 Task: Find connections with filter location Jamālpur with filter topic #coronaviruswith filter profile language Potuguese with filter current company Mad Over Marketing (M.O.M) with filter school Rajalakshmi Institute of Technology with filter industry Sheet Music Publishing with filter service category Wedding Planning with filter keywords title Chemist
Action: Mouse moved to (571, 75)
Screenshot: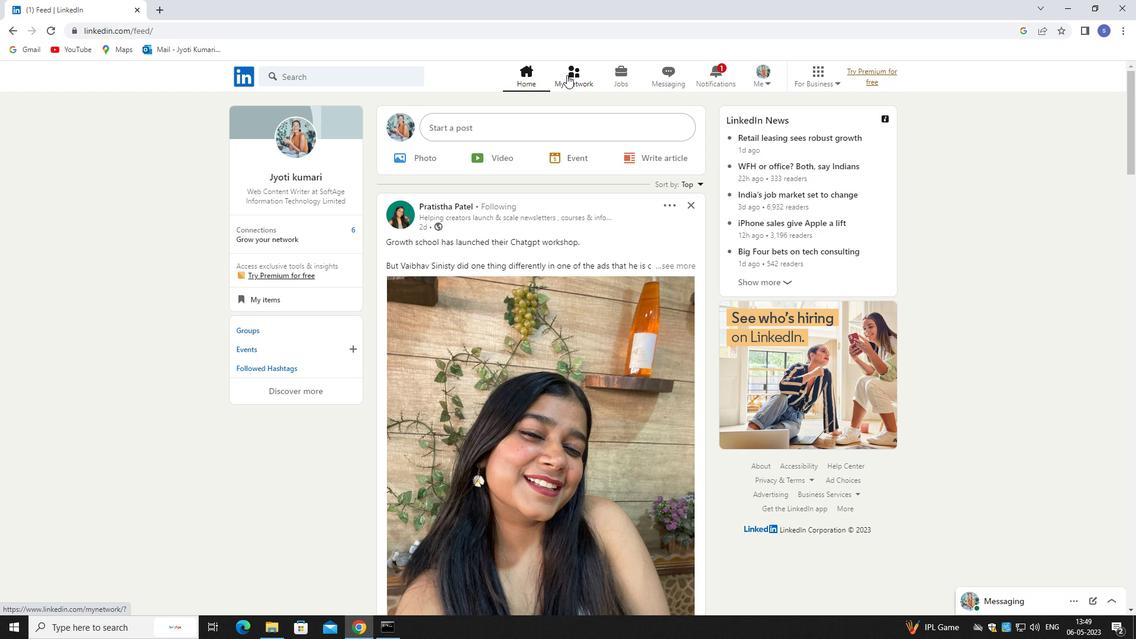 
Action: Mouse pressed left at (571, 75)
Screenshot: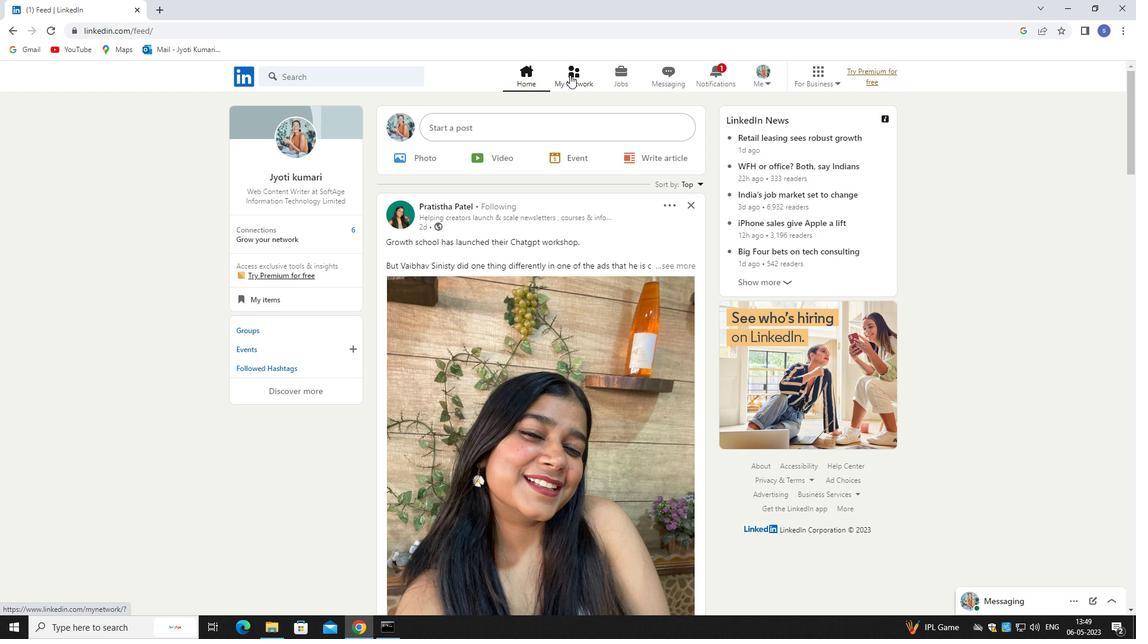 
Action: Mouse pressed left at (571, 75)
Screenshot: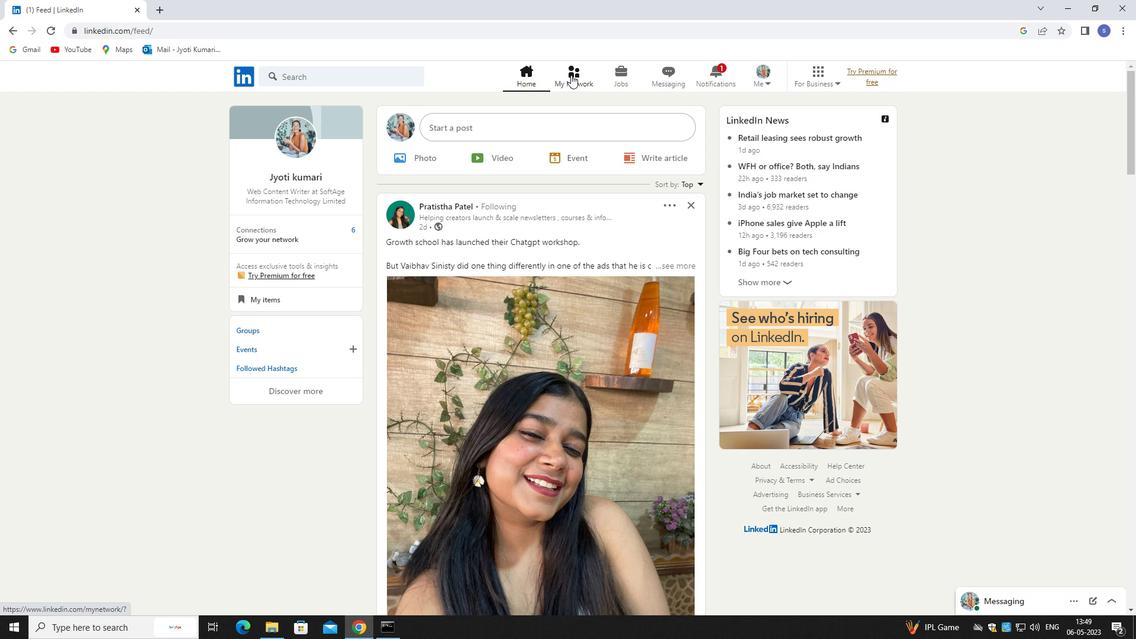 
Action: Mouse moved to (336, 142)
Screenshot: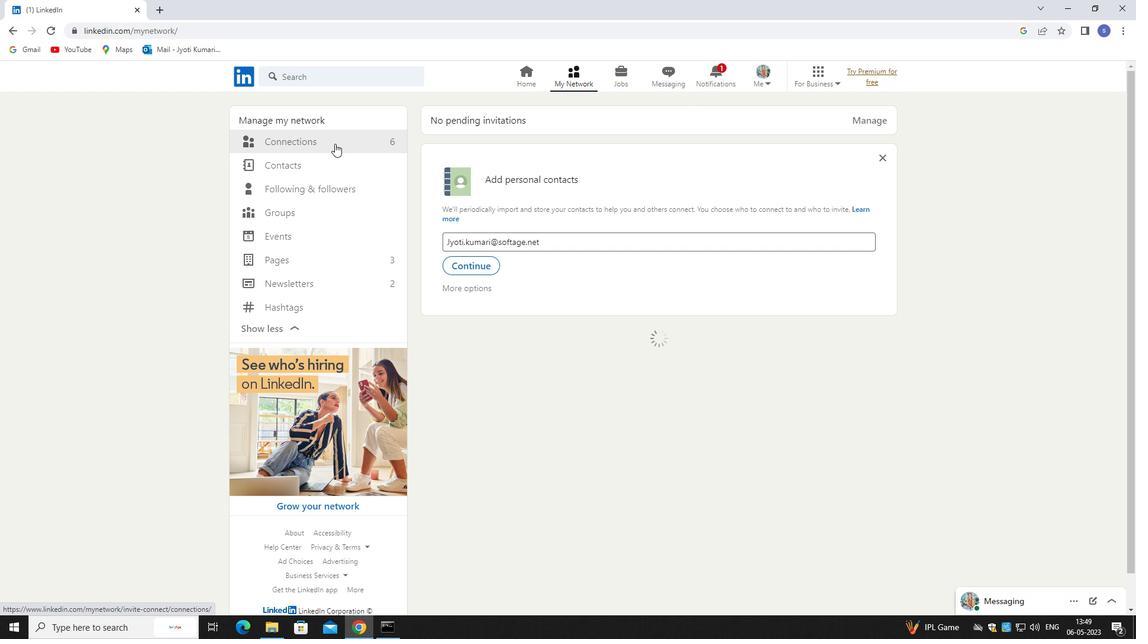 
Action: Mouse pressed left at (336, 142)
Screenshot: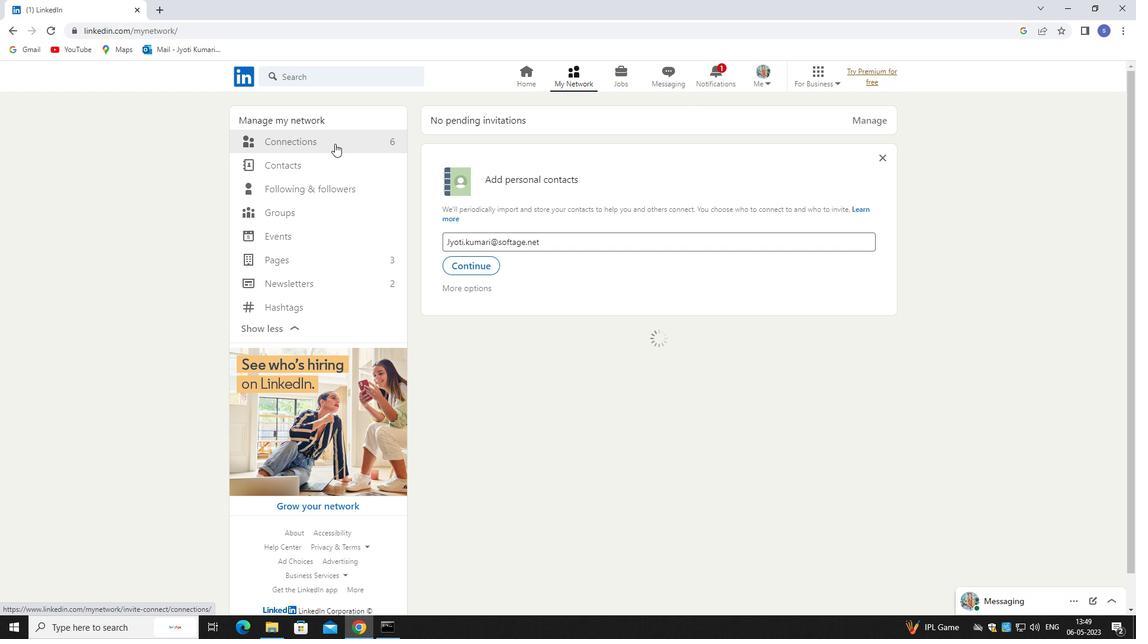 
Action: Mouse moved to (337, 142)
Screenshot: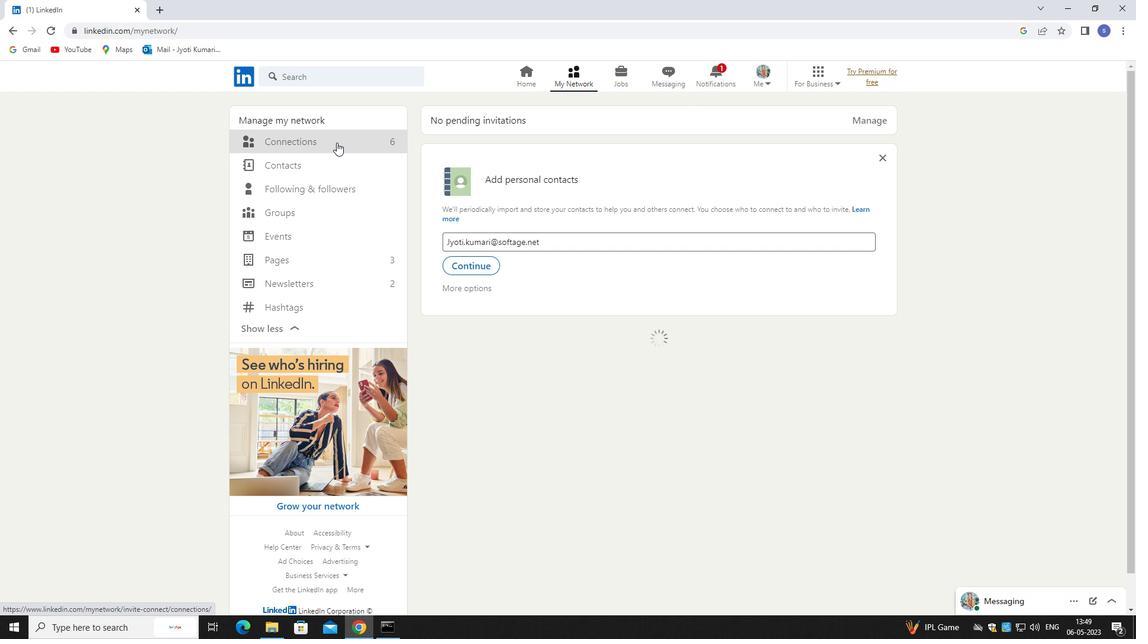 
Action: Mouse pressed left at (337, 142)
Screenshot: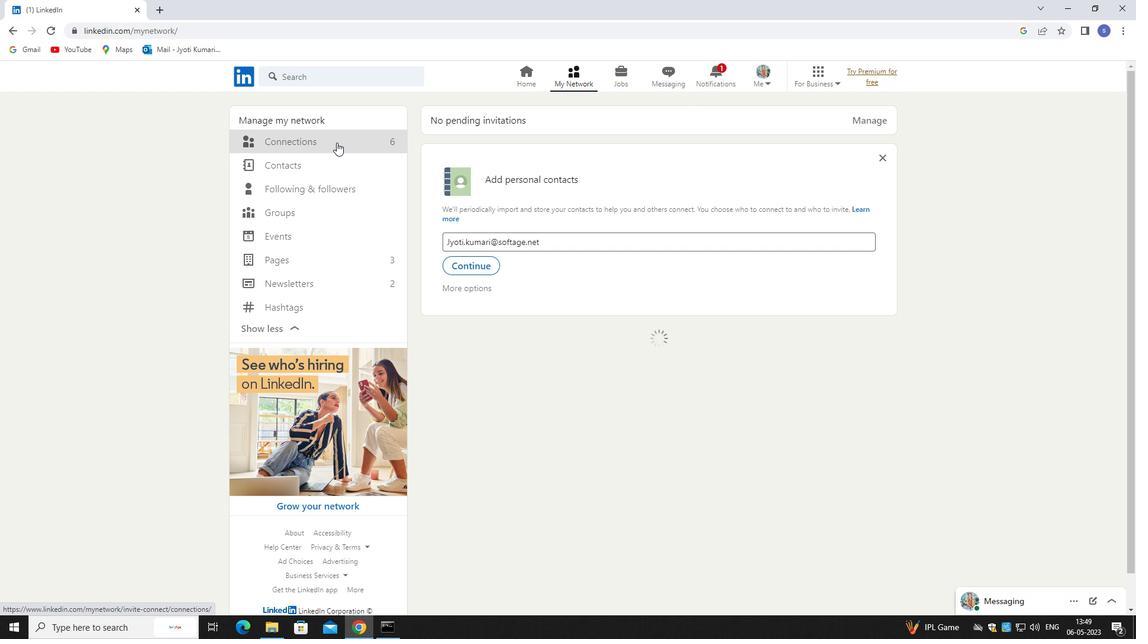 
Action: Mouse moved to (635, 143)
Screenshot: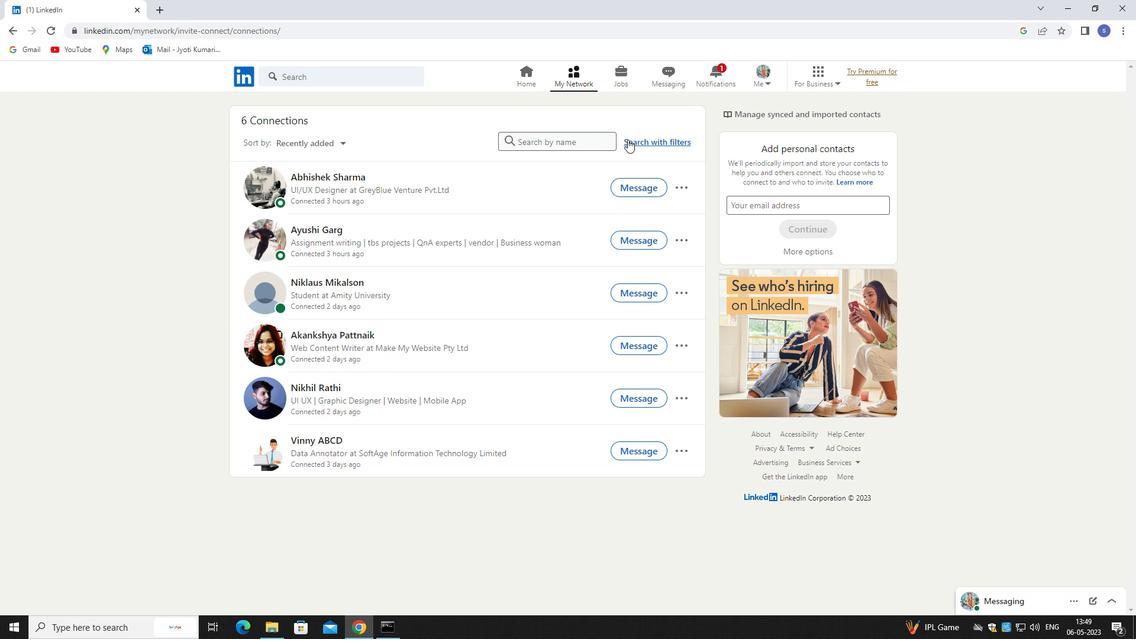 
Action: Mouse pressed left at (635, 143)
Screenshot: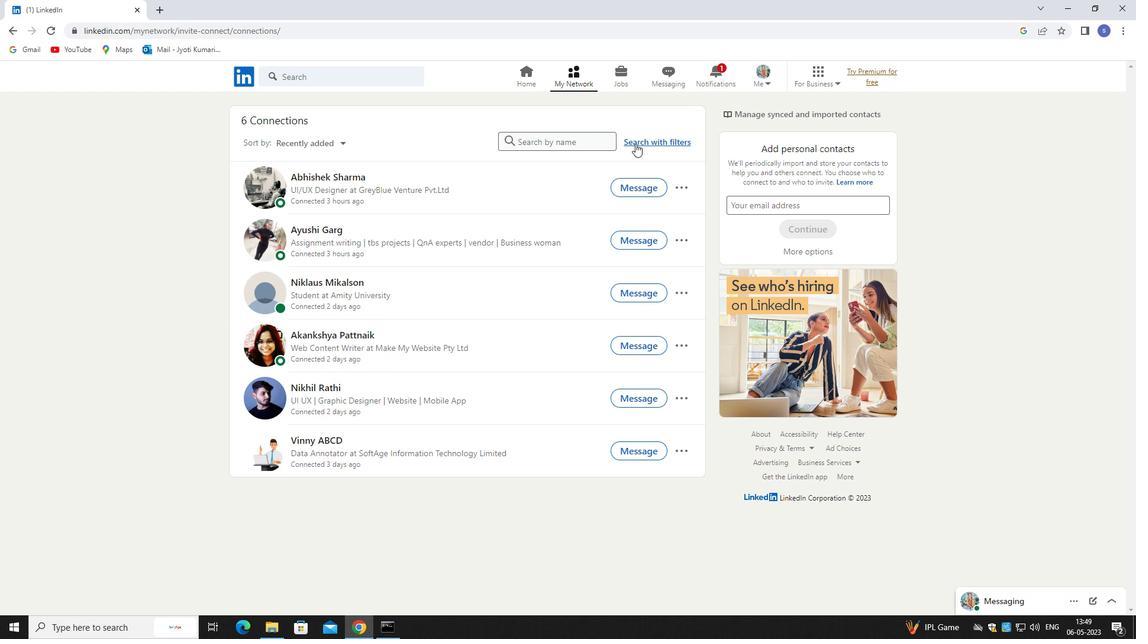 
Action: Mouse moved to (609, 111)
Screenshot: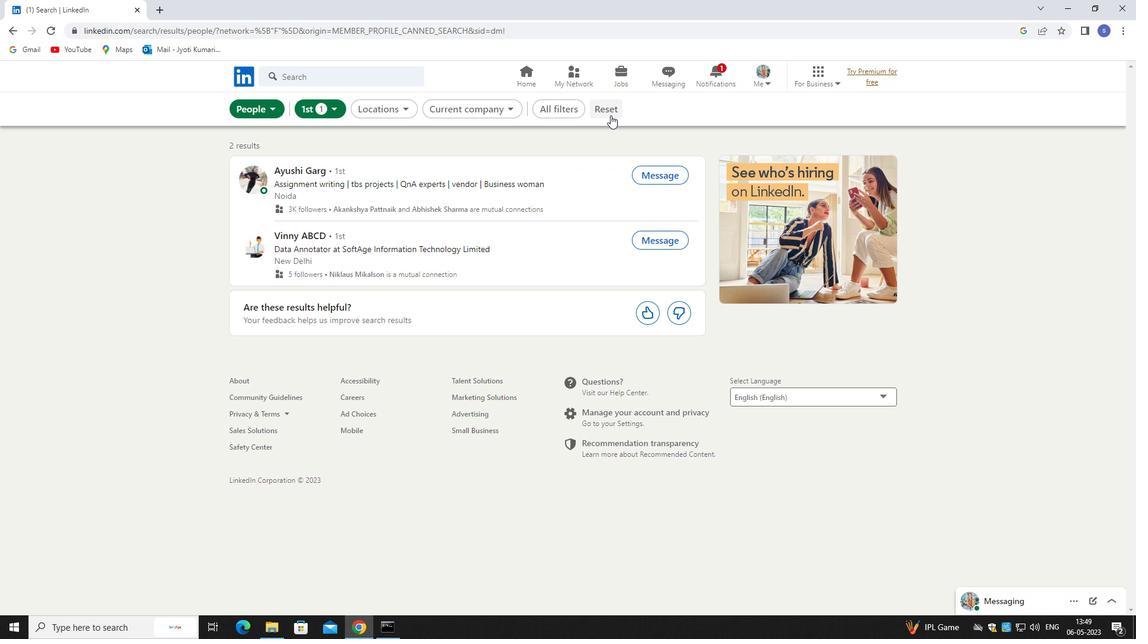 
Action: Mouse pressed left at (609, 111)
Screenshot: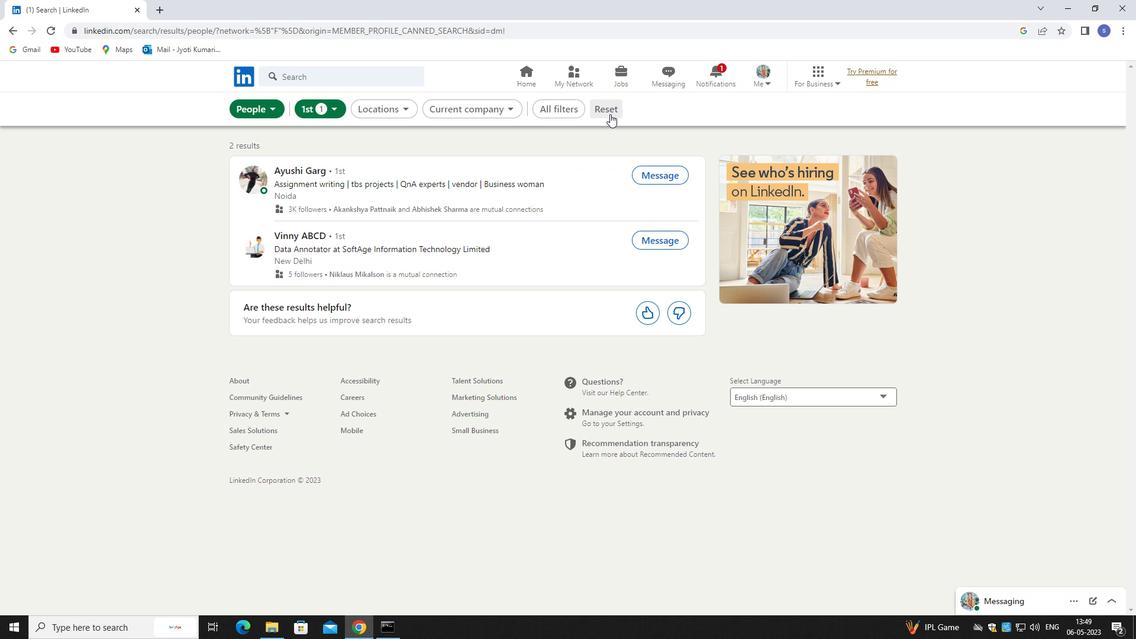 
Action: Mouse moved to (606, 111)
Screenshot: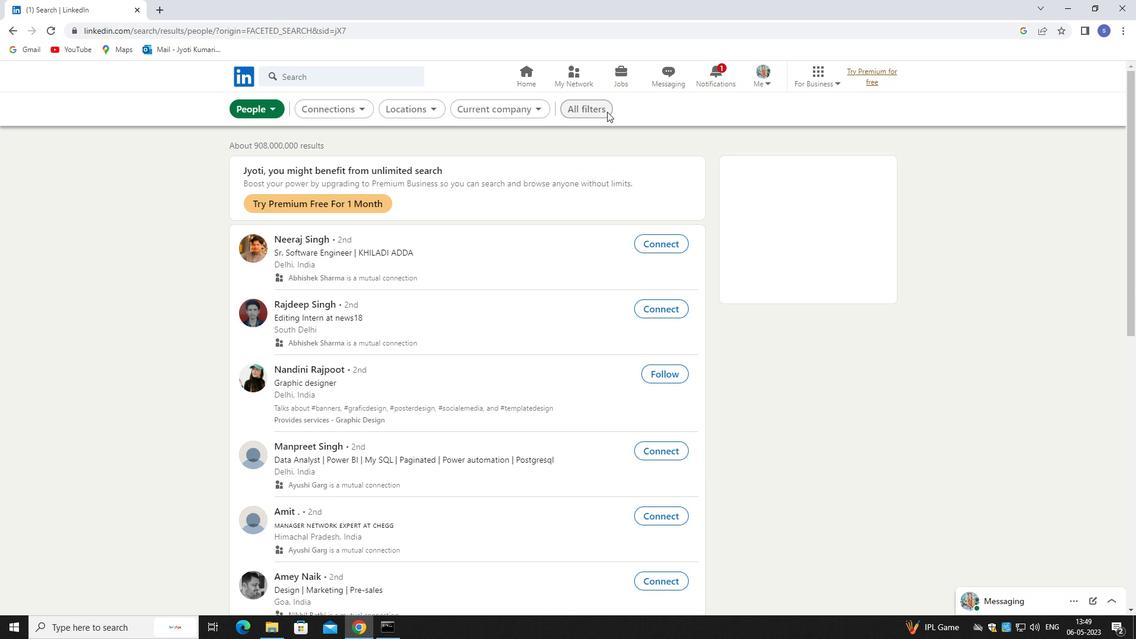 
Action: Mouse pressed left at (606, 111)
Screenshot: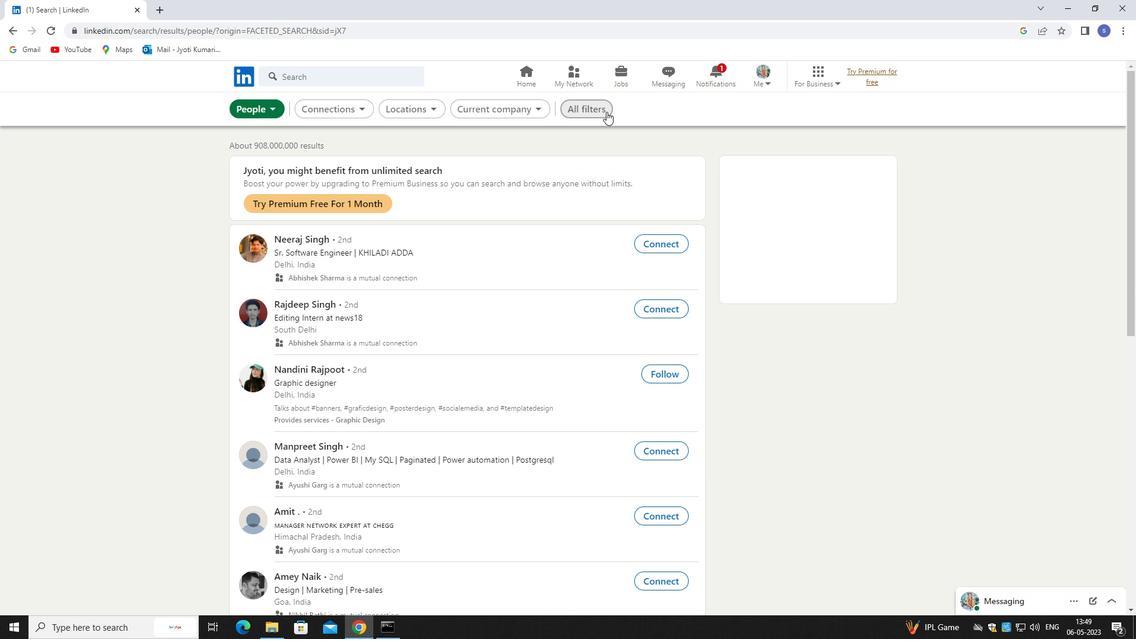 
Action: Mouse moved to (1006, 471)
Screenshot: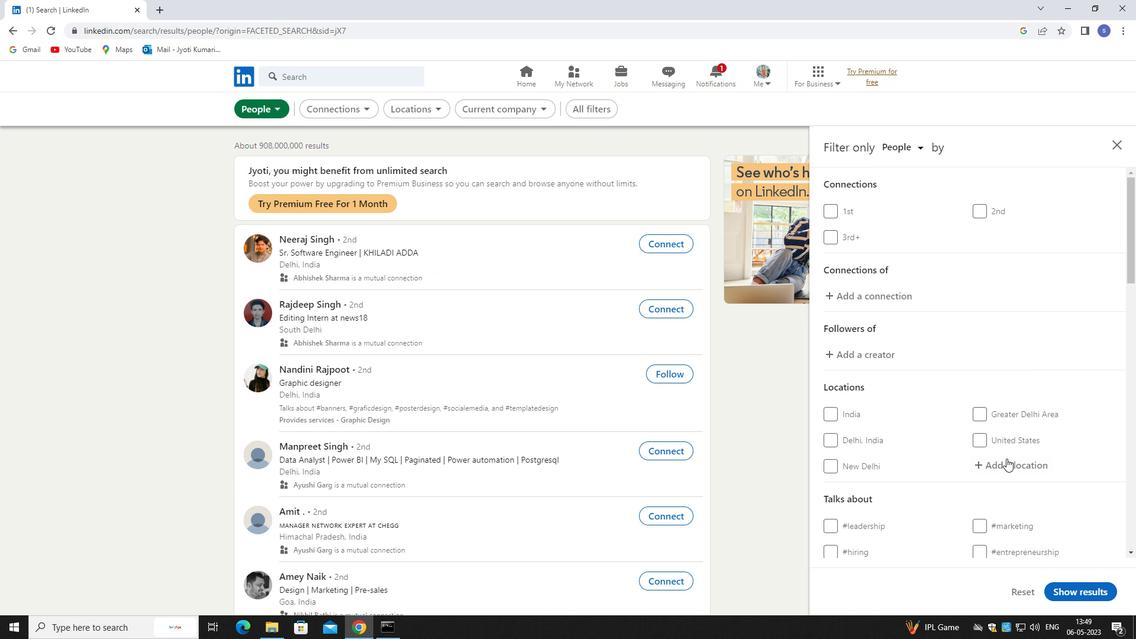 
Action: Mouse pressed left at (1006, 471)
Screenshot: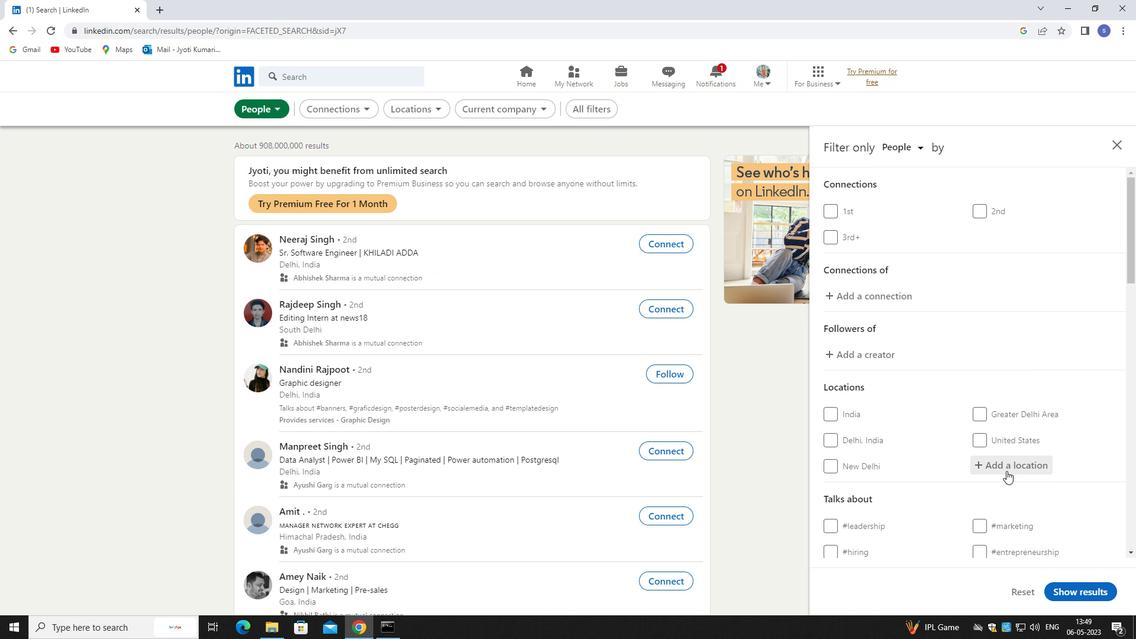 
Action: Mouse moved to (973, 459)
Screenshot: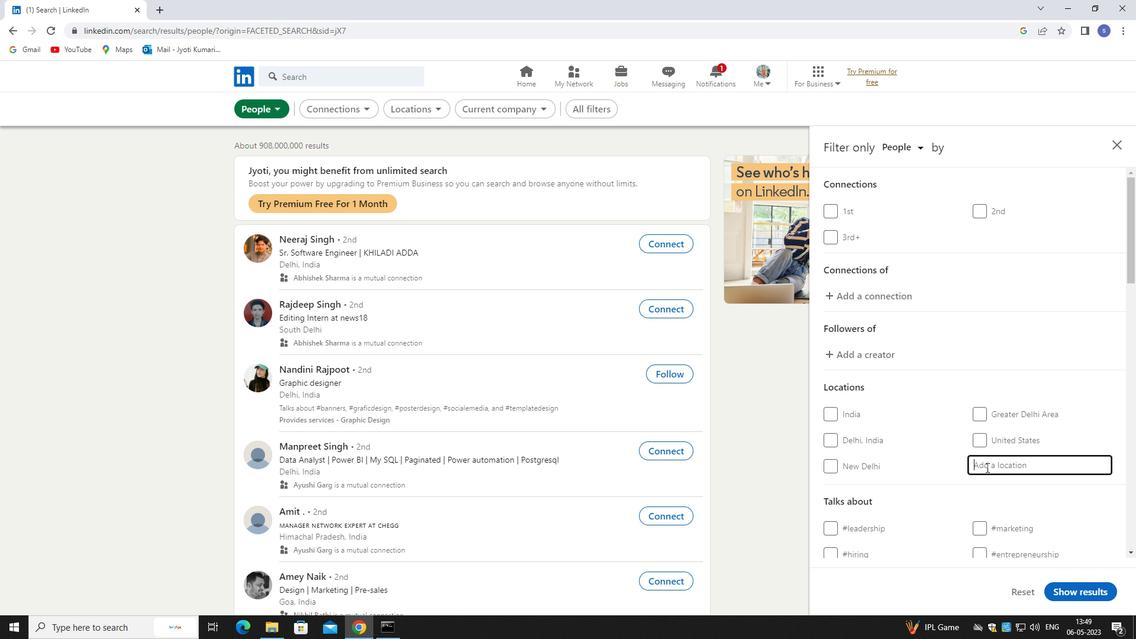 
Action: Key pressed jamalpur
Screenshot: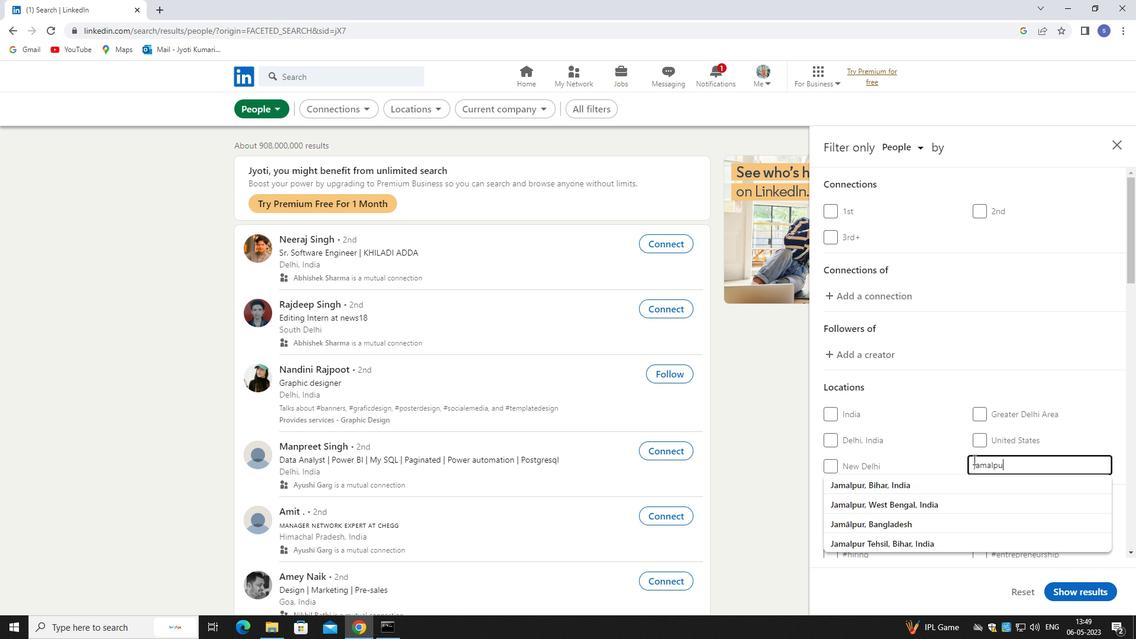 
Action: Mouse moved to (989, 487)
Screenshot: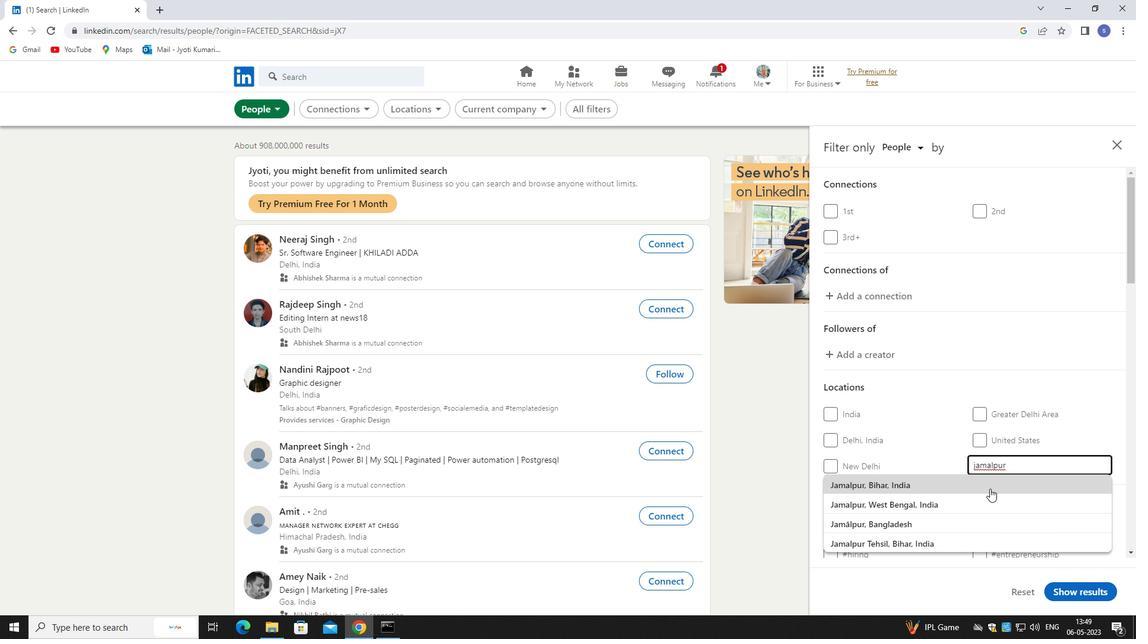 
Action: Mouse pressed left at (989, 487)
Screenshot: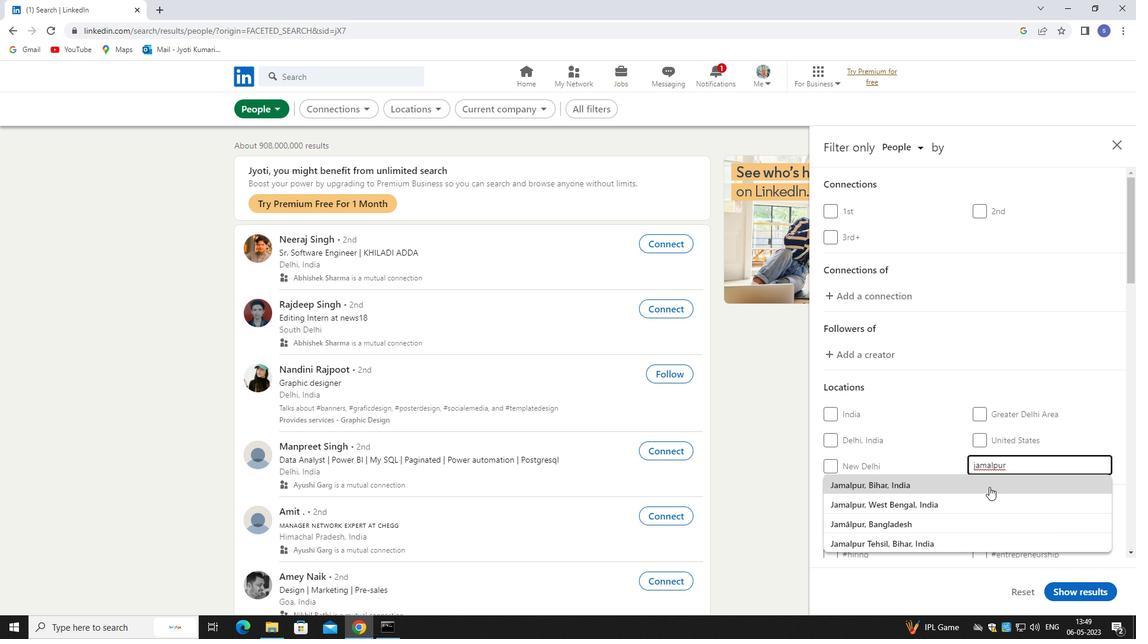 
Action: Mouse moved to (988, 486)
Screenshot: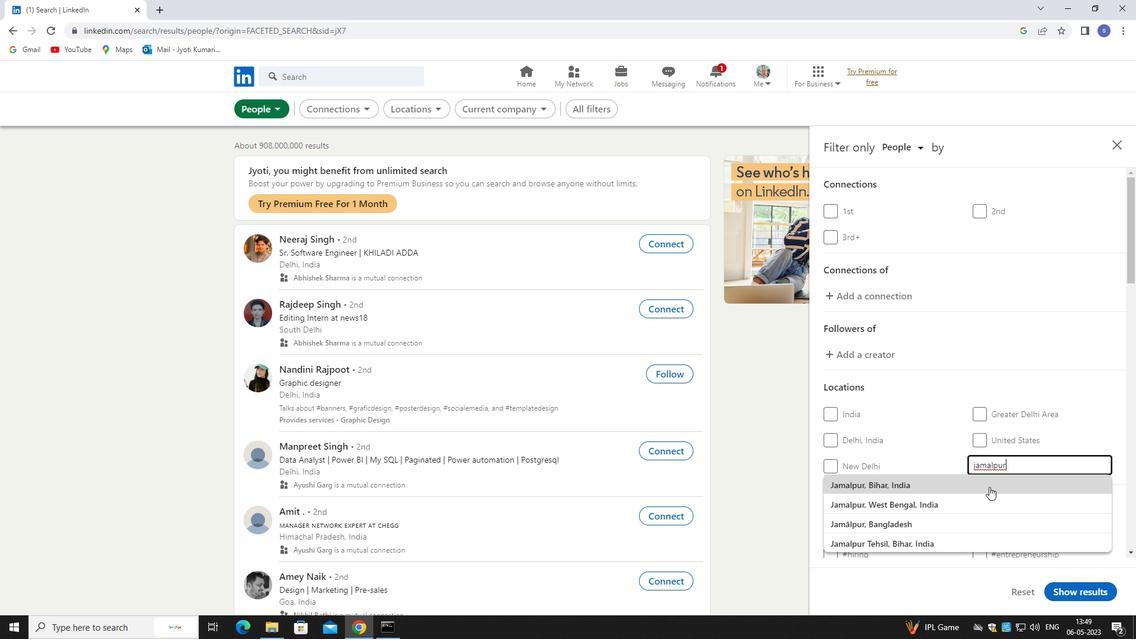 
Action: Mouse scrolled (988, 485) with delta (0, 0)
Screenshot: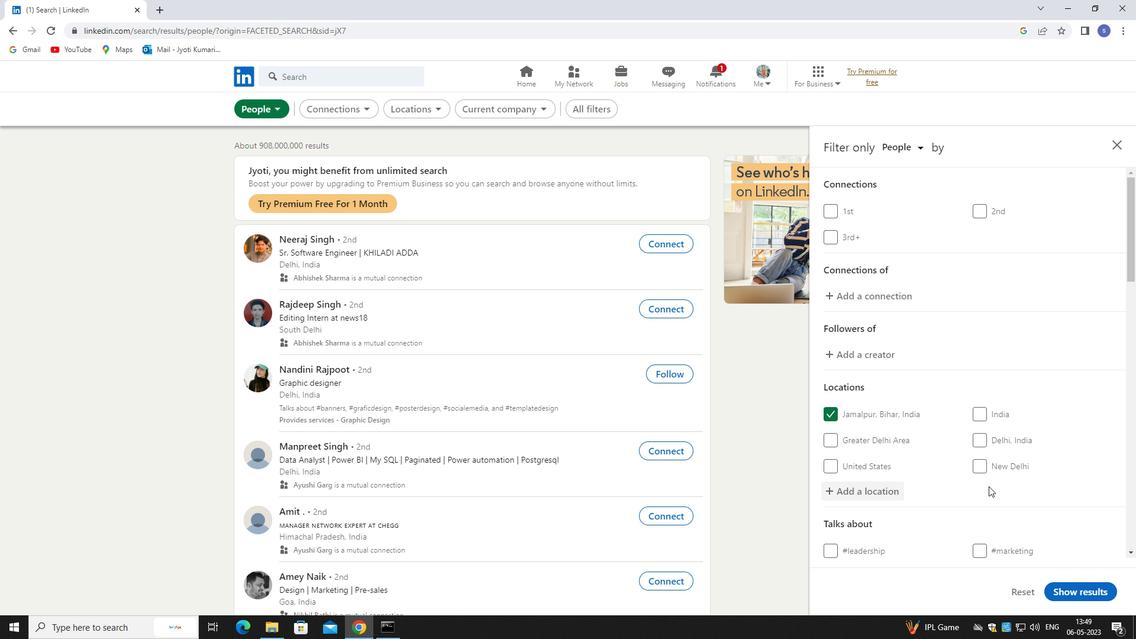 
Action: Mouse scrolled (988, 485) with delta (0, 0)
Screenshot: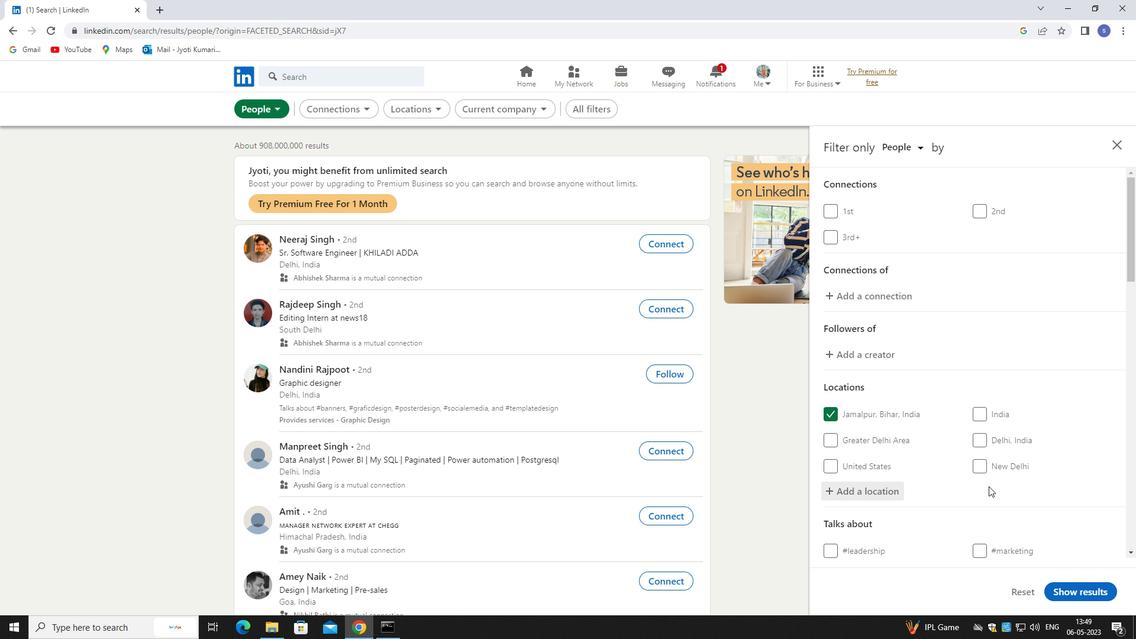 
Action: Mouse scrolled (988, 485) with delta (0, 0)
Screenshot: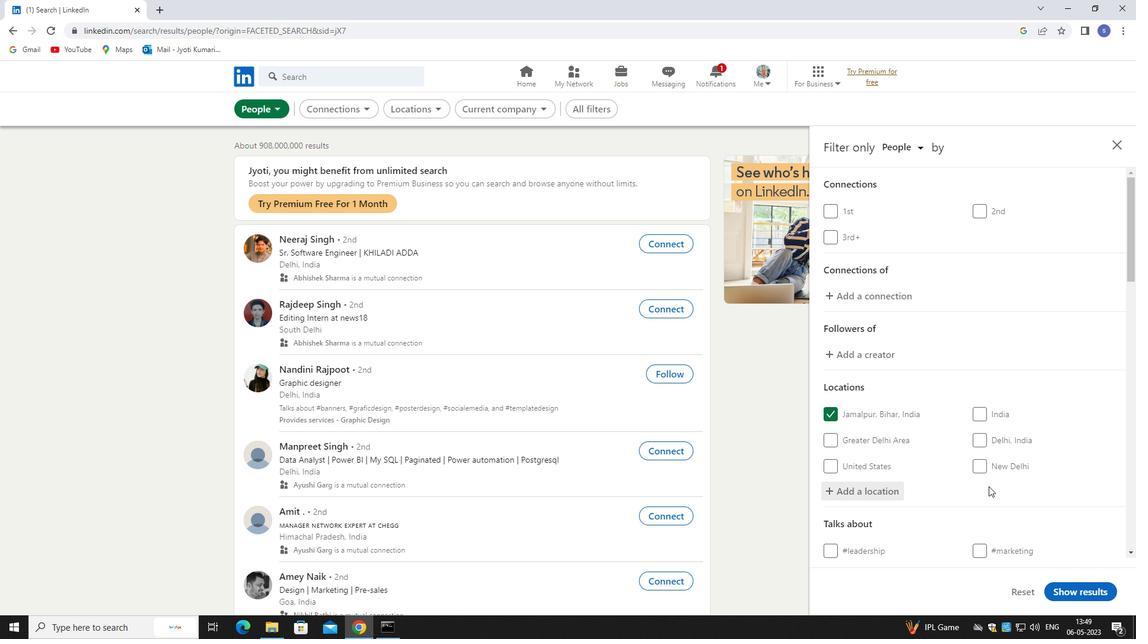 
Action: Mouse moved to (1001, 427)
Screenshot: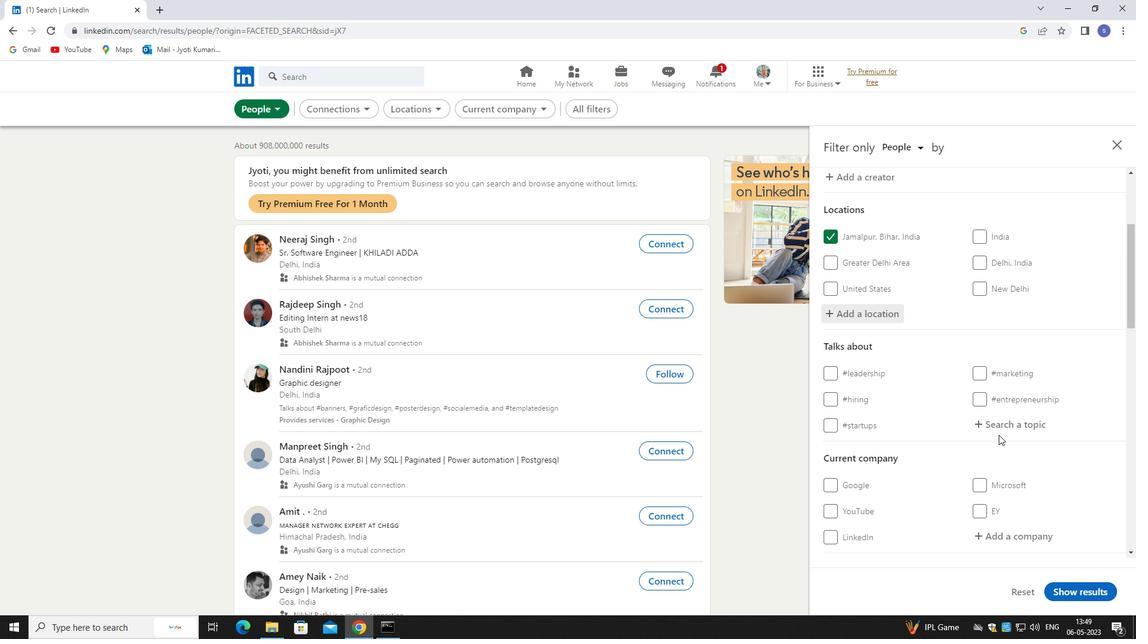 
Action: Mouse pressed left at (1001, 427)
Screenshot: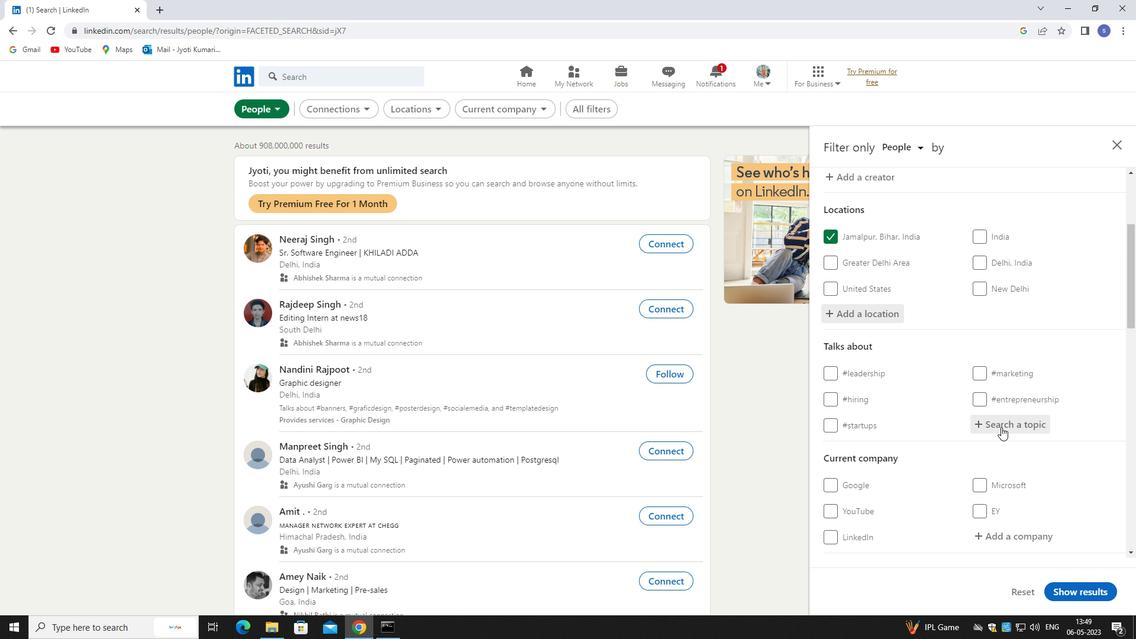 
Action: Key pressed coronavir
Screenshot: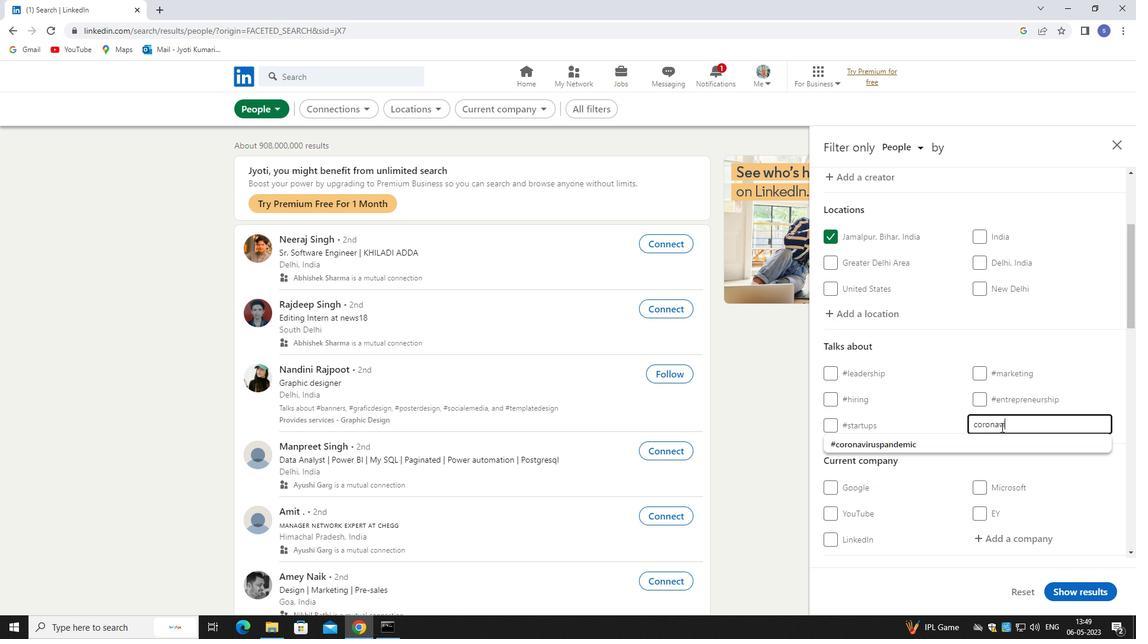 
Action: Mouse moved to (1000, 435)
Screenshot: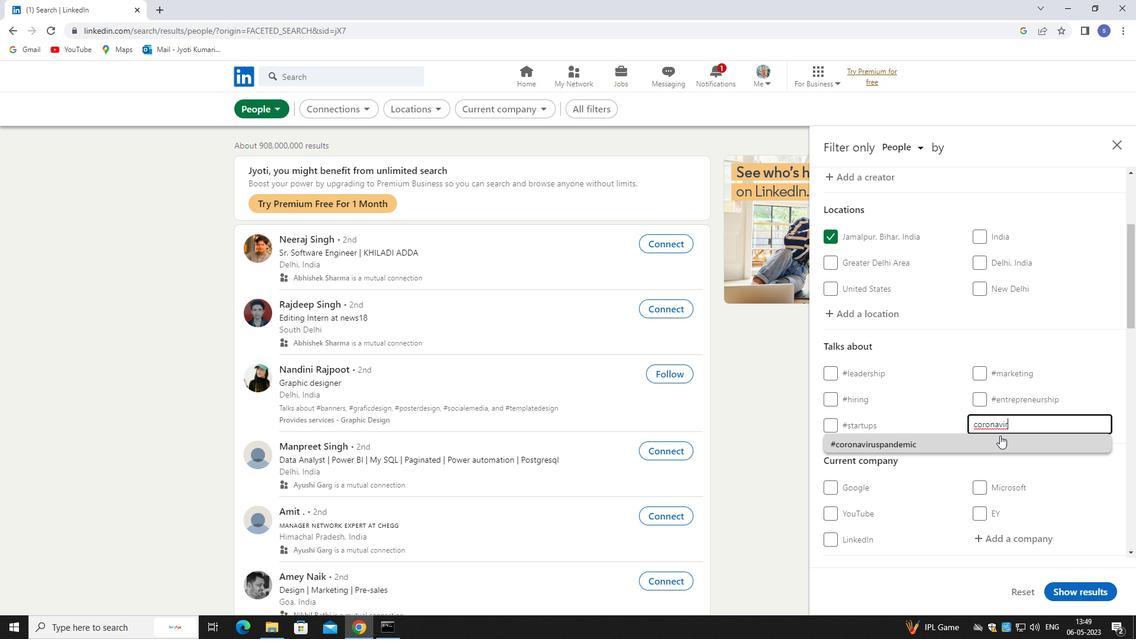 
Action: Key pressed u
Screenshot: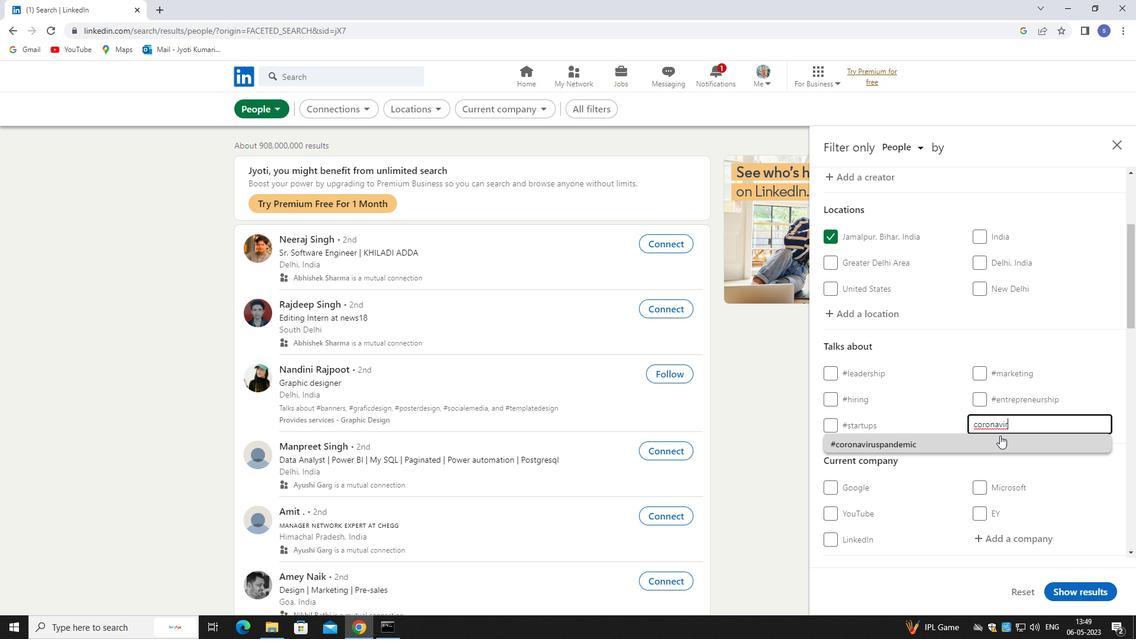 
Action: Mouse moved to (1000, 431)
Screenshot: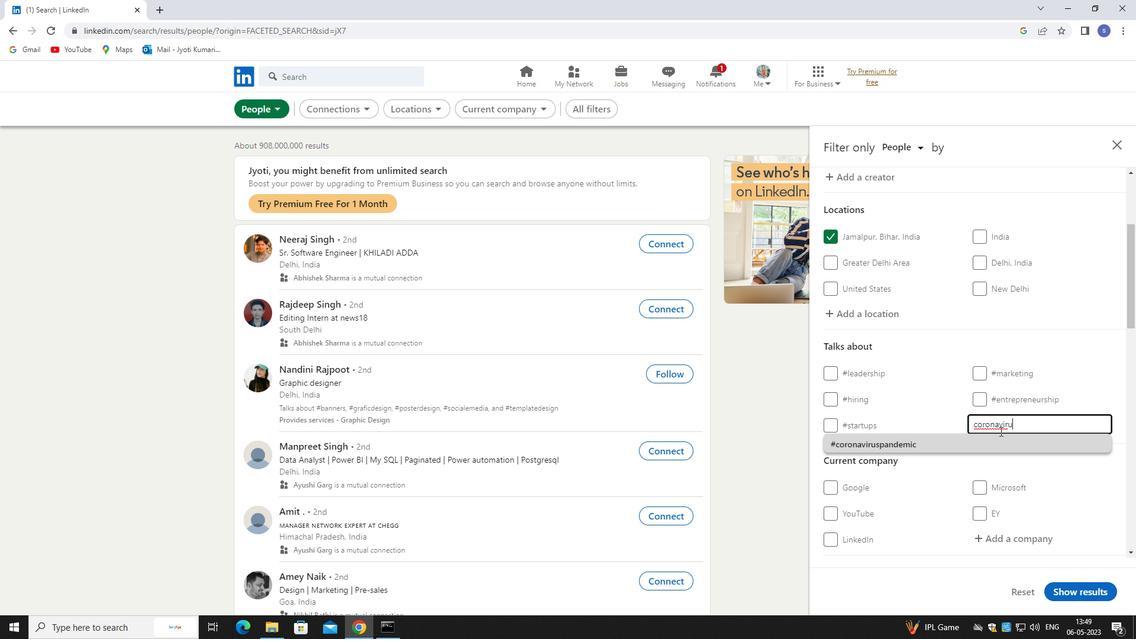 
Action: Key pressed s
Screenshot: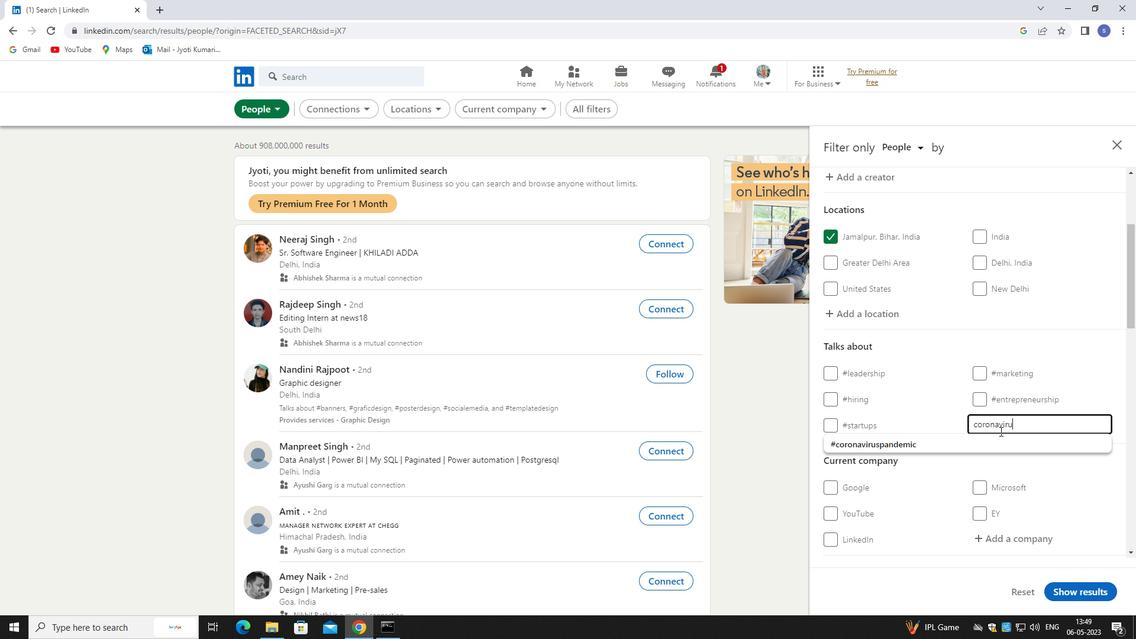 
Action: Mouse moved to (980, 432)
Screenshot: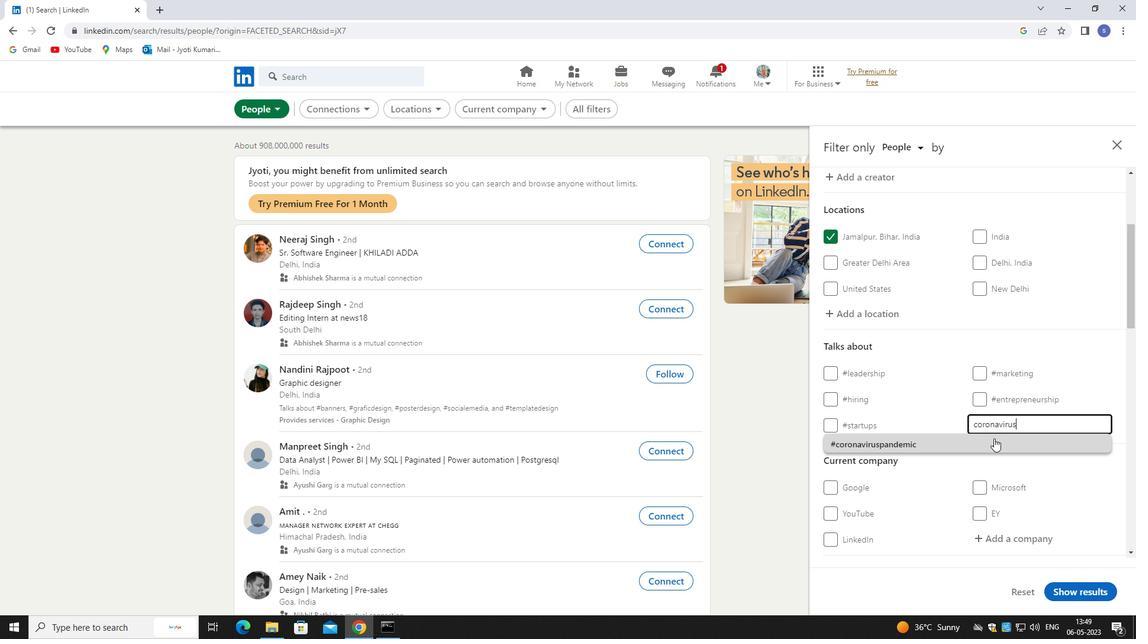 
Action: Key pressed <Key.enter>
Screenshot: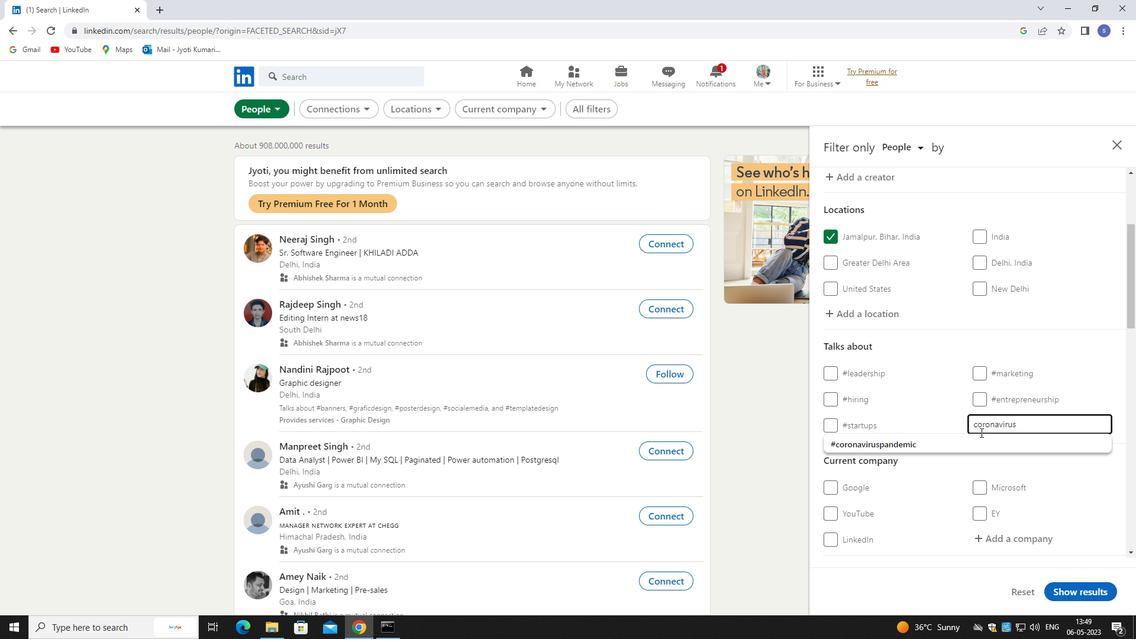 
Action: Mouse moved to (980, 435)
Screenshot: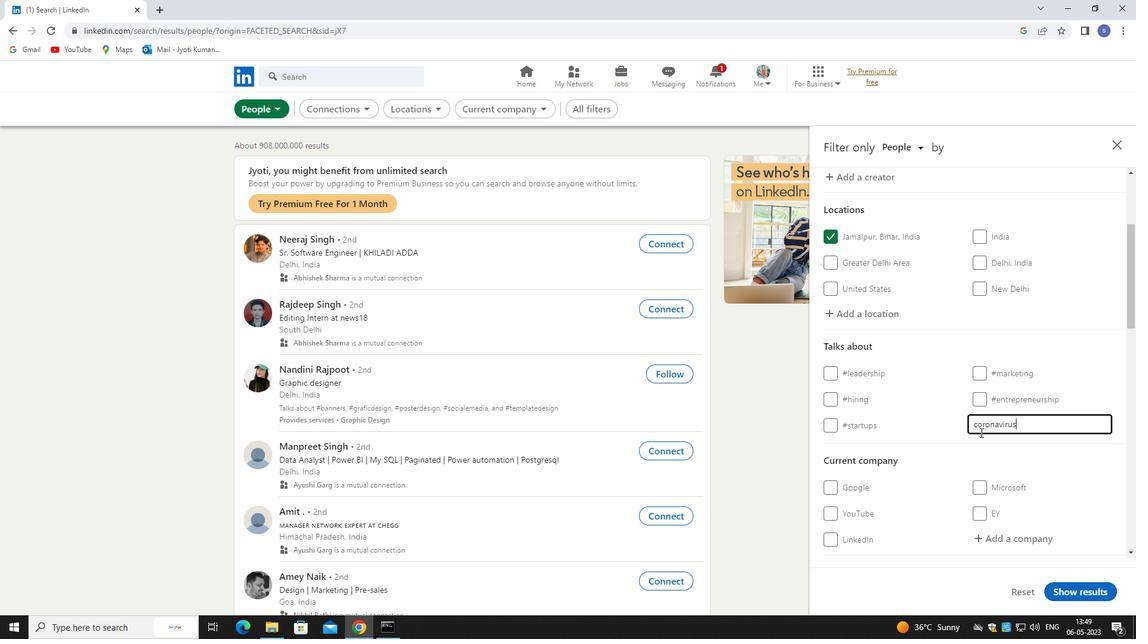 
Action: Mouse scrolled (980, 434) with delta (0, 0)
Screenshot: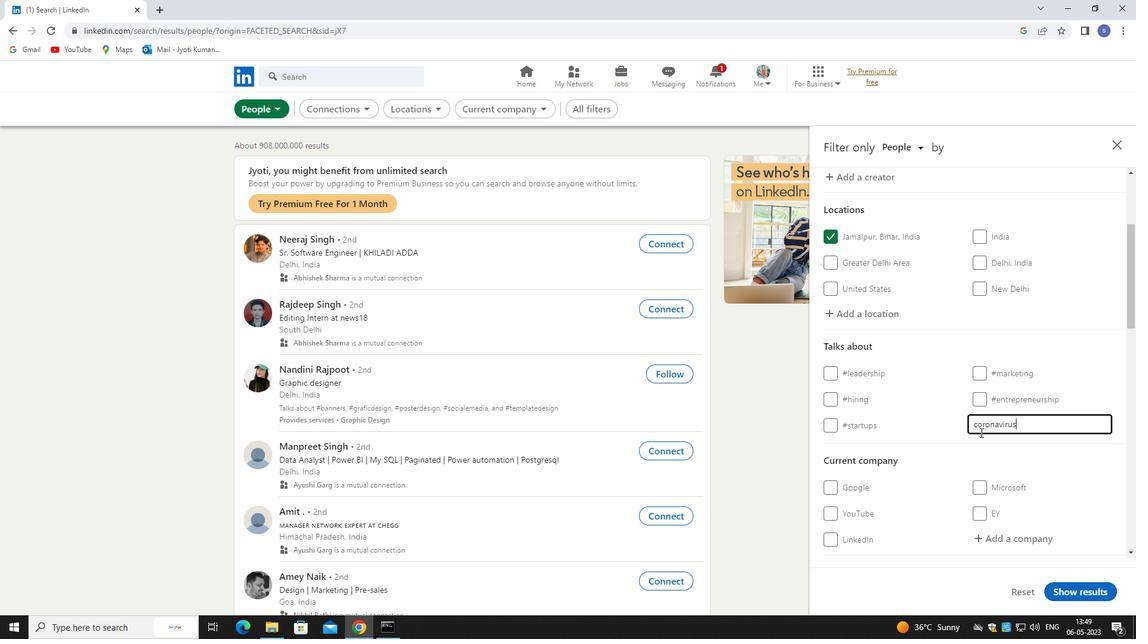 
Action: Mouse moved to (980, 441)
Screenshot: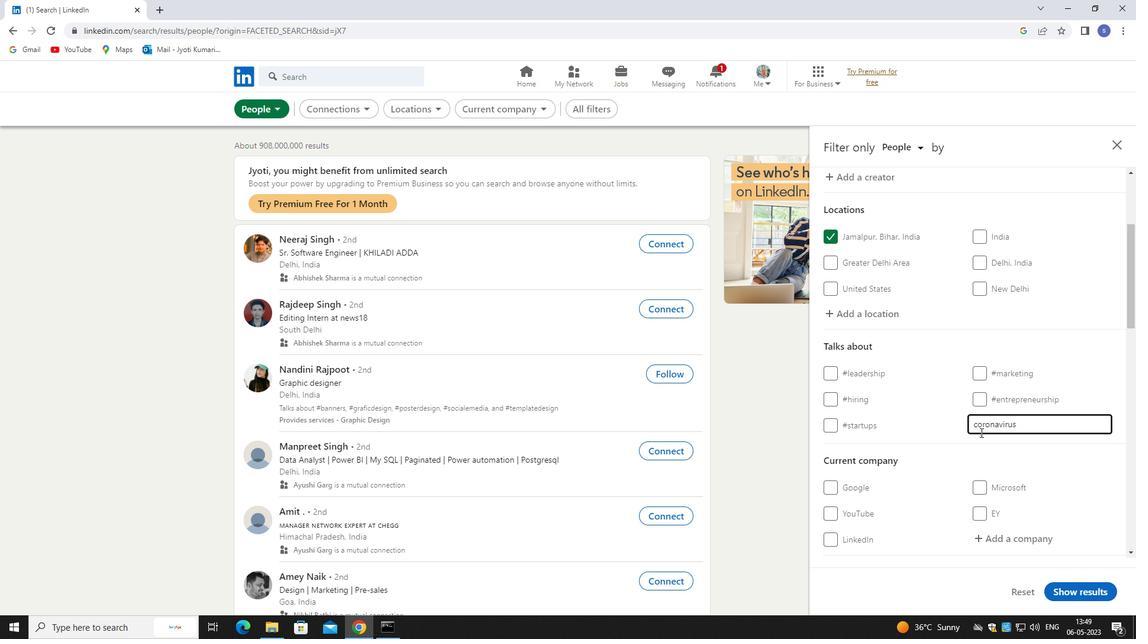 
Action: Mouse scrolled (980, 440) with delta (0, 0)
Screenshot: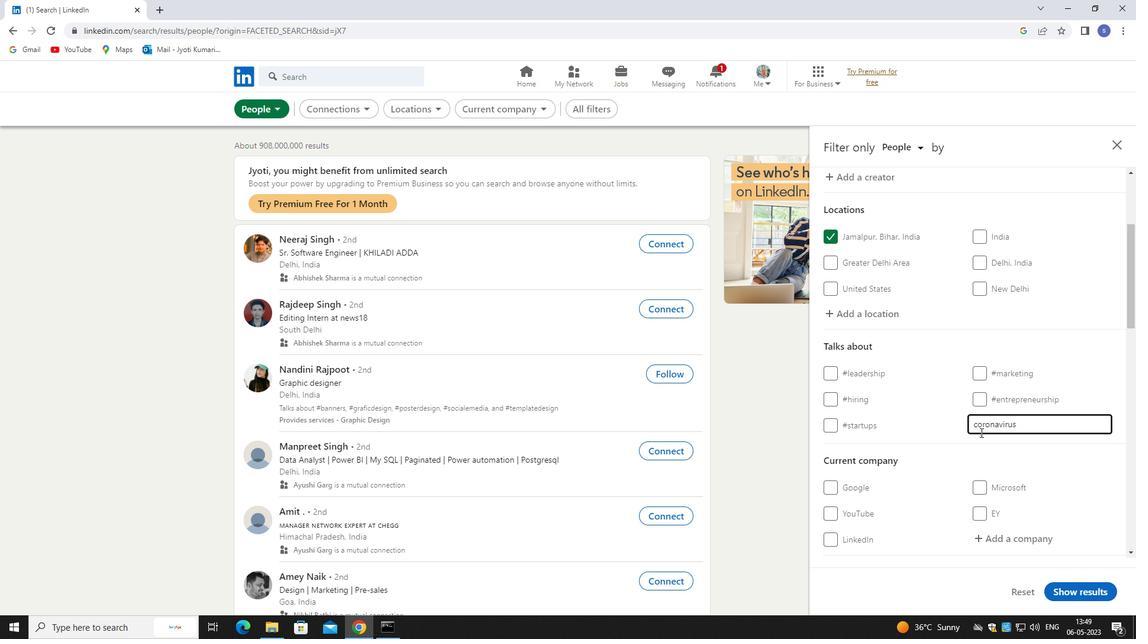 
Action: Mouse scrolled (980, 440) with delta (0, 0)
Screenshot: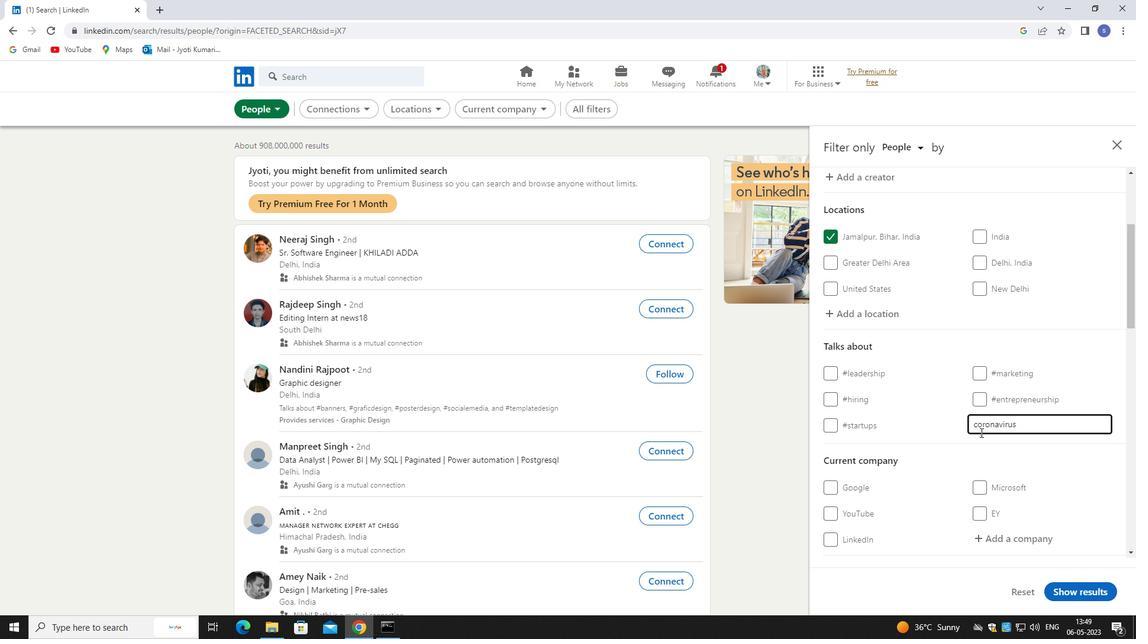 
Action: Mouse scrolled (980, 440) with delta (0, 0)
Screenshot: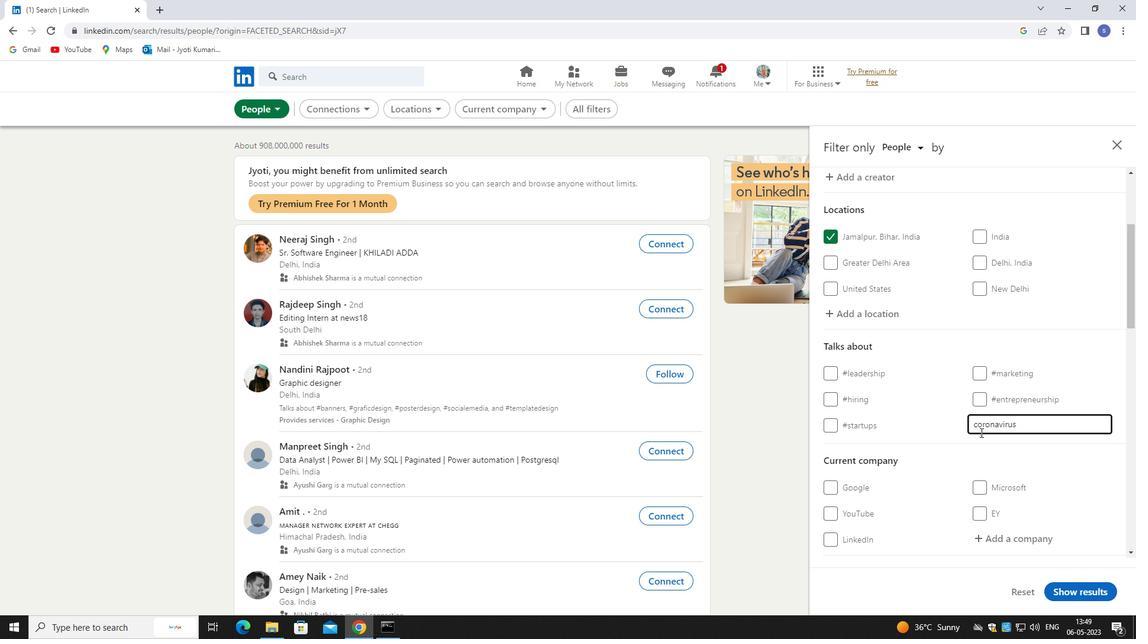 
Action: Mouse moved to (1022, 304)
Screenshot: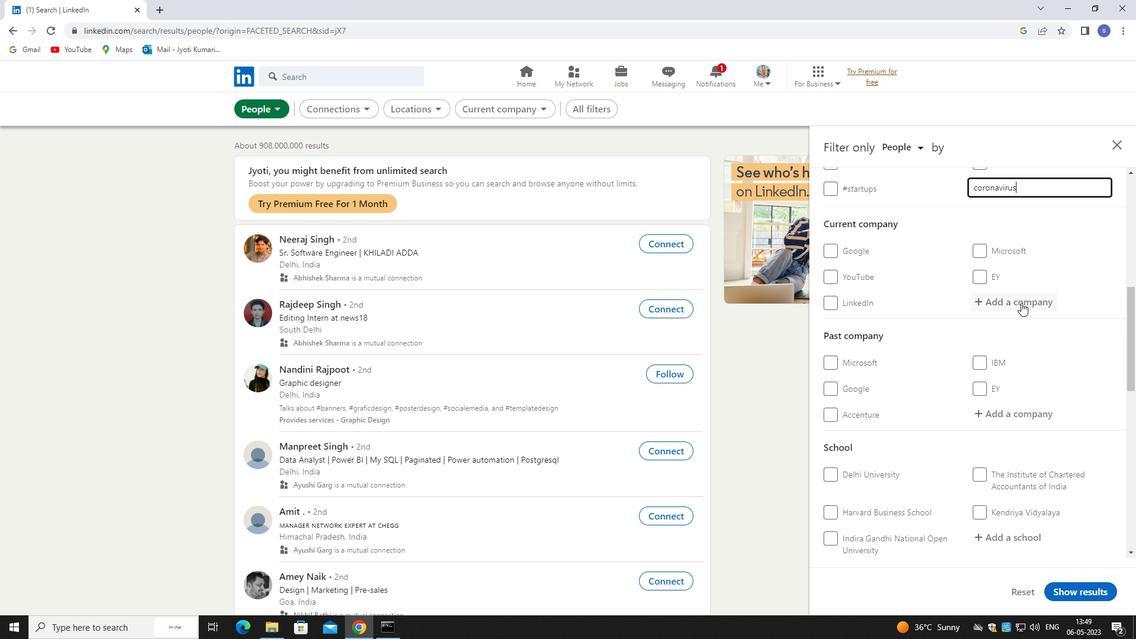 
Action: Mouse pressed left at (1022, 304)
Screenshot: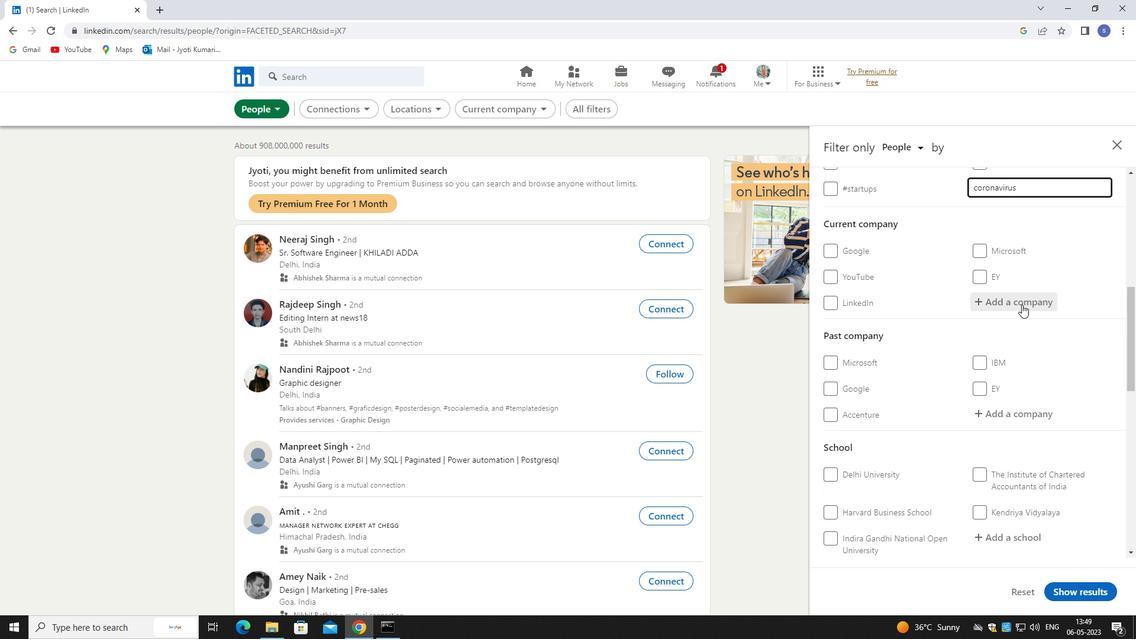 
Action: Mouse moved to (1022, 305)
Screenshot: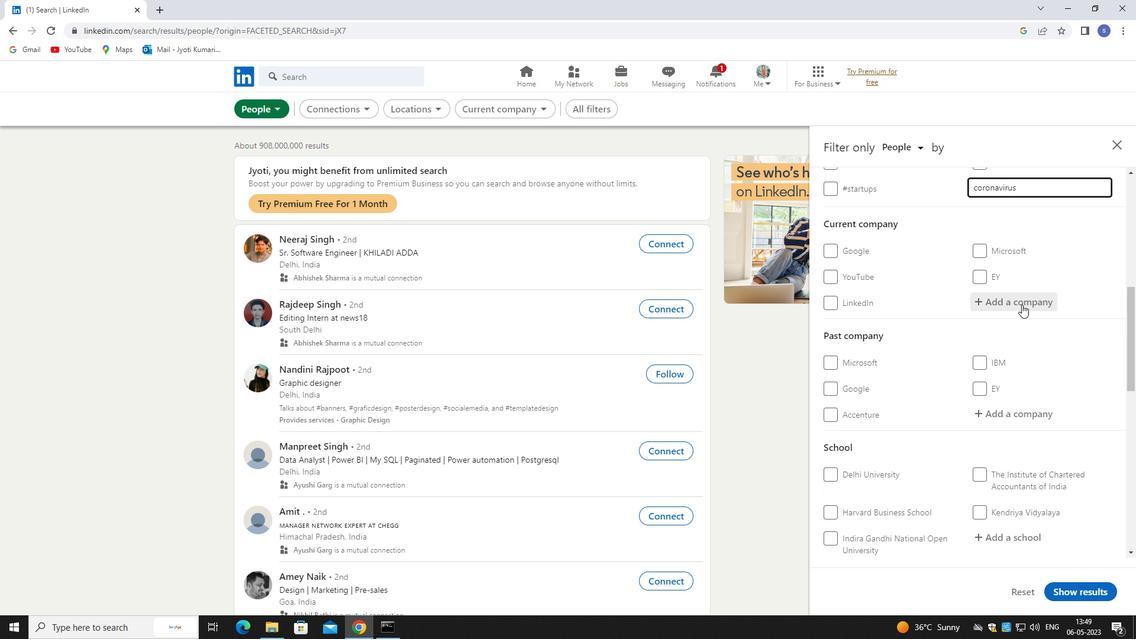
Action: Key pressed mad<Key.space>over
Screenshot: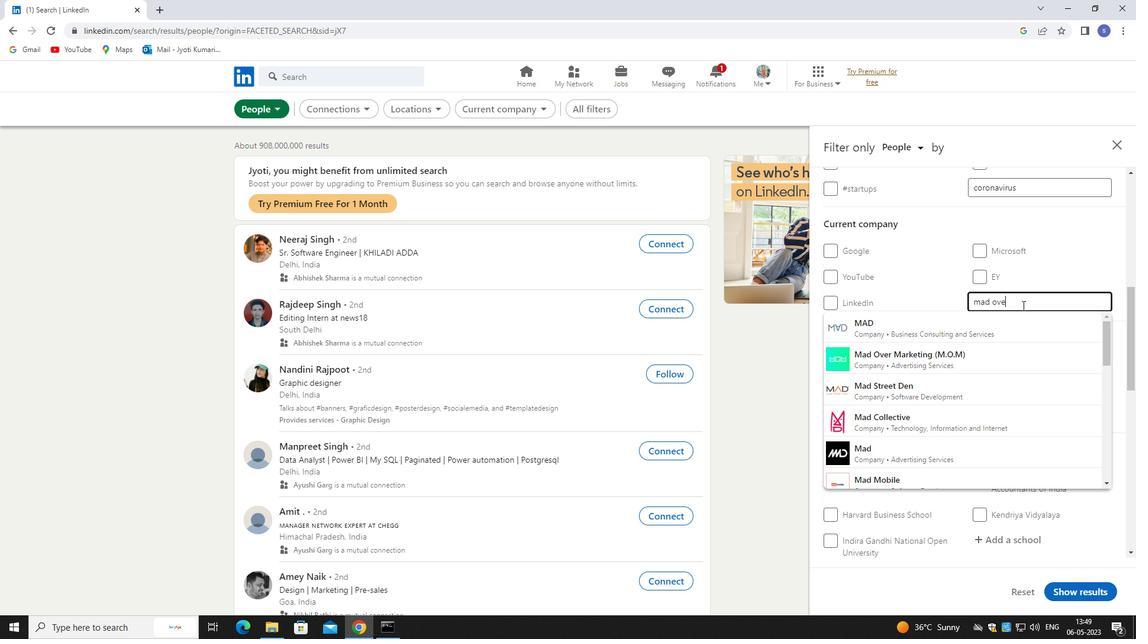 
Action: Mouse moved to (1026, 325)
Screenshot: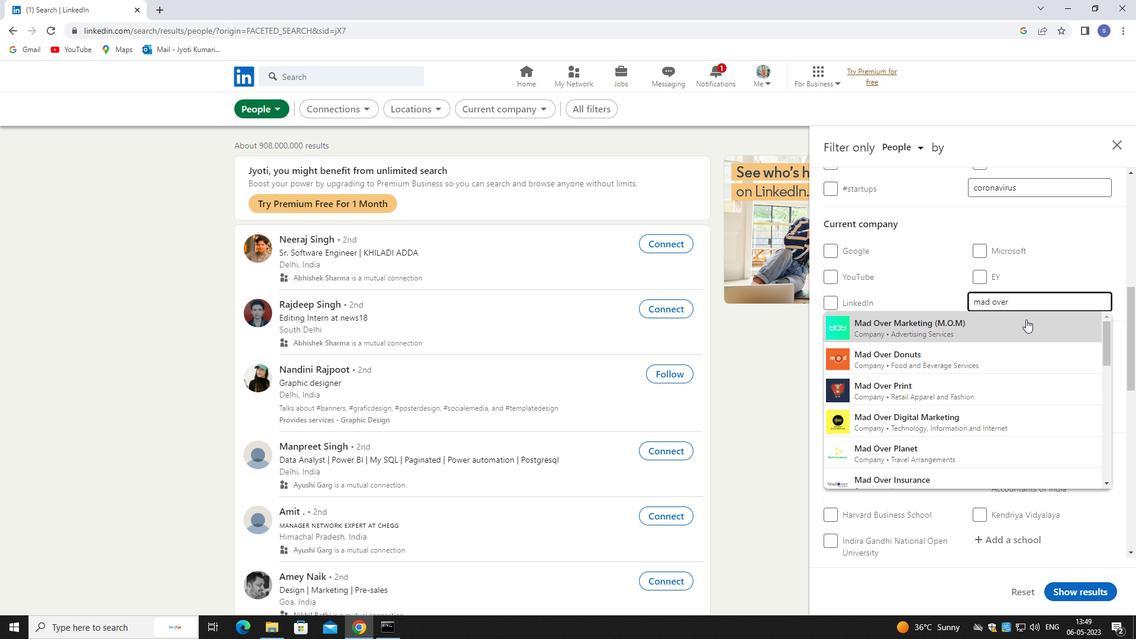 
Action: Mouse pressed left at (1026, 325)
Screenshot: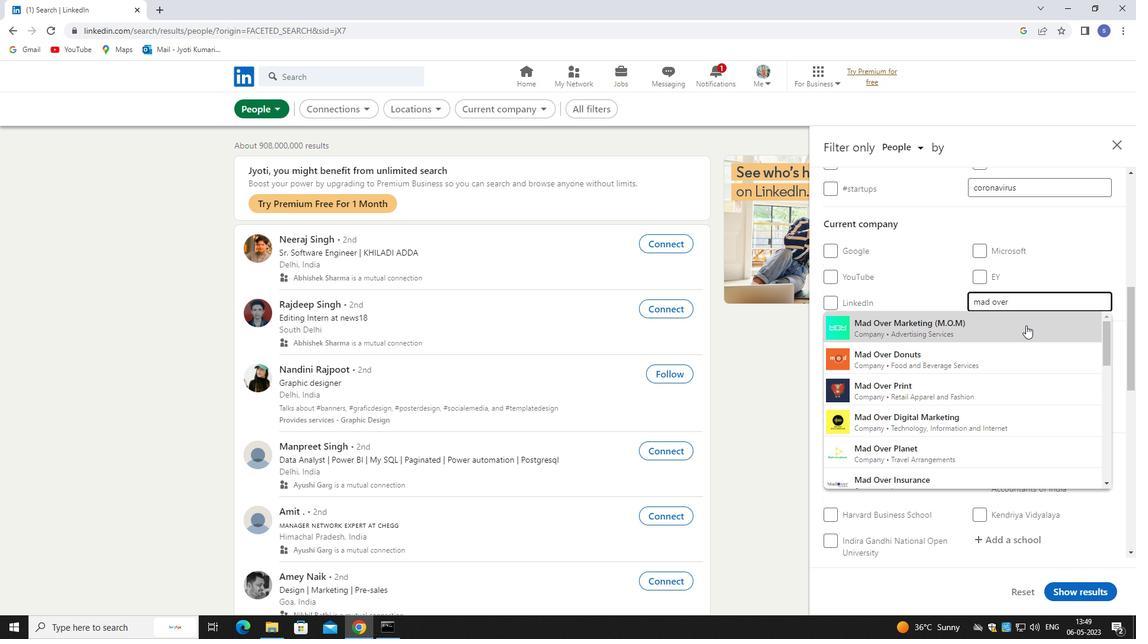 
Action: Mouse moved to (1026, 363)
Screenshot: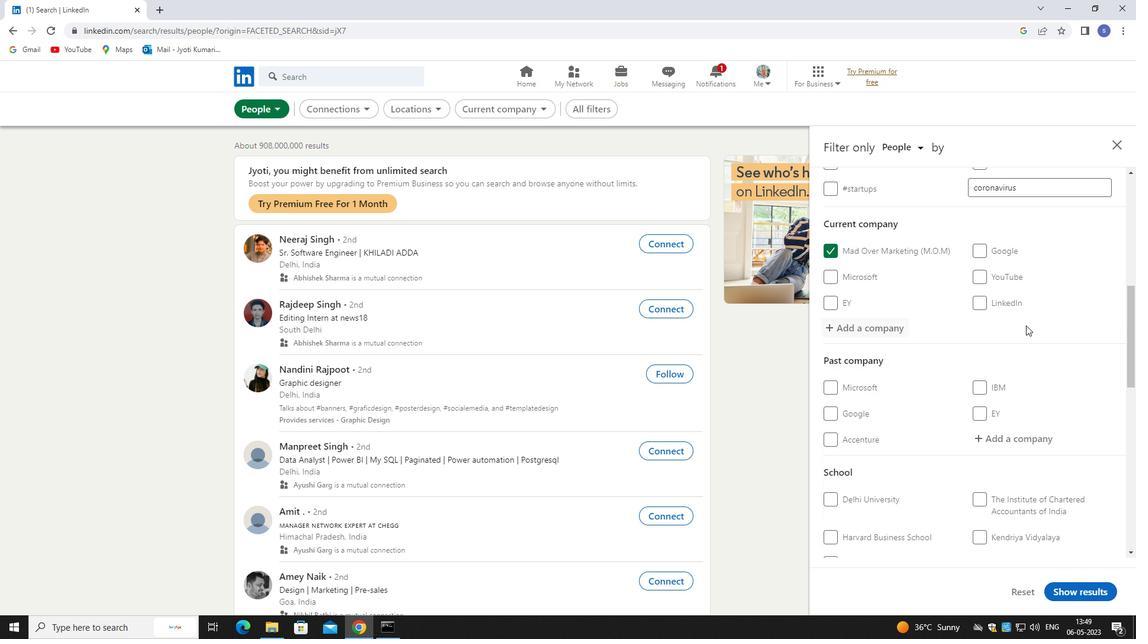 
Action: Mouse scrolled (1026, 363) with delta (0, 0)
Screenshot: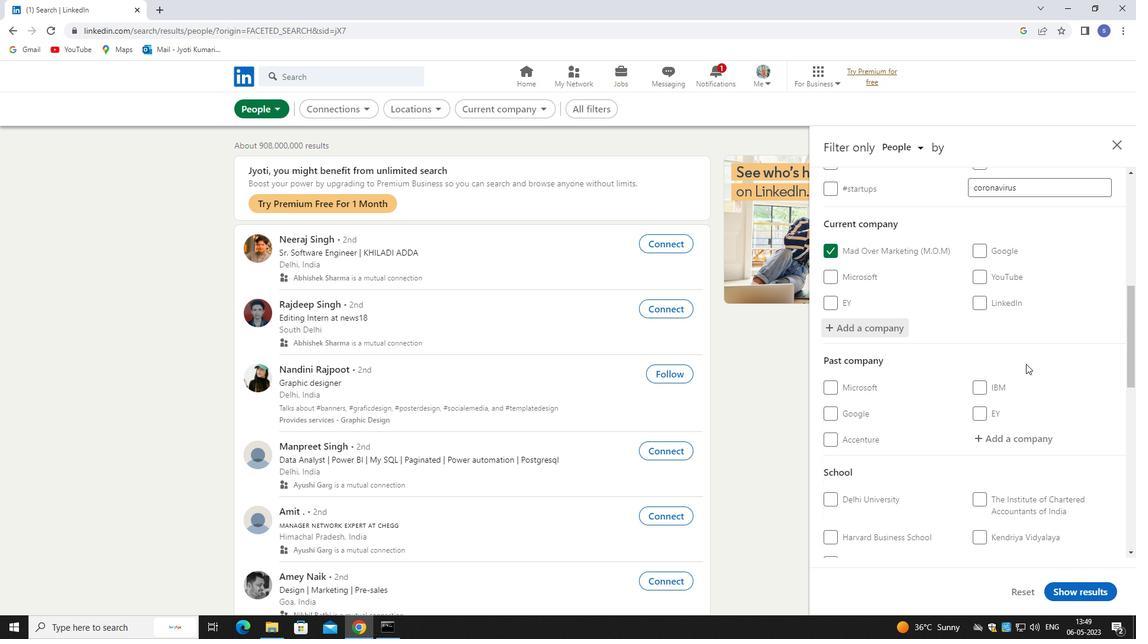 
Action: Mouse scrolled (1026, 363) with delta (0, 0)
Screenshot: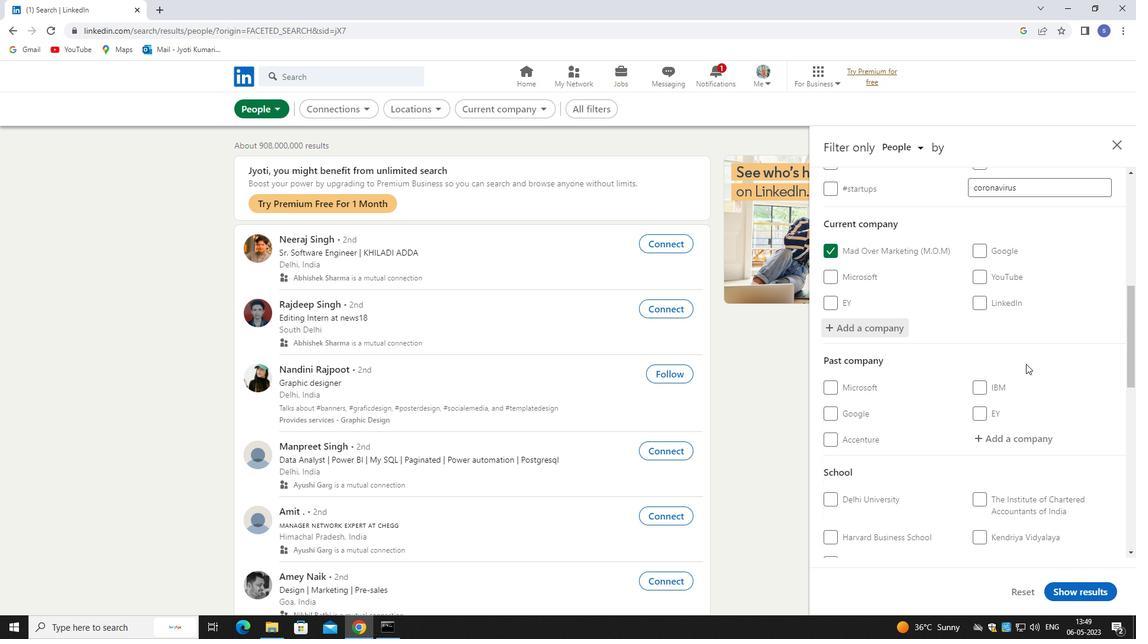 
Action: Mouse moved to (1013, 446)
Screenshot: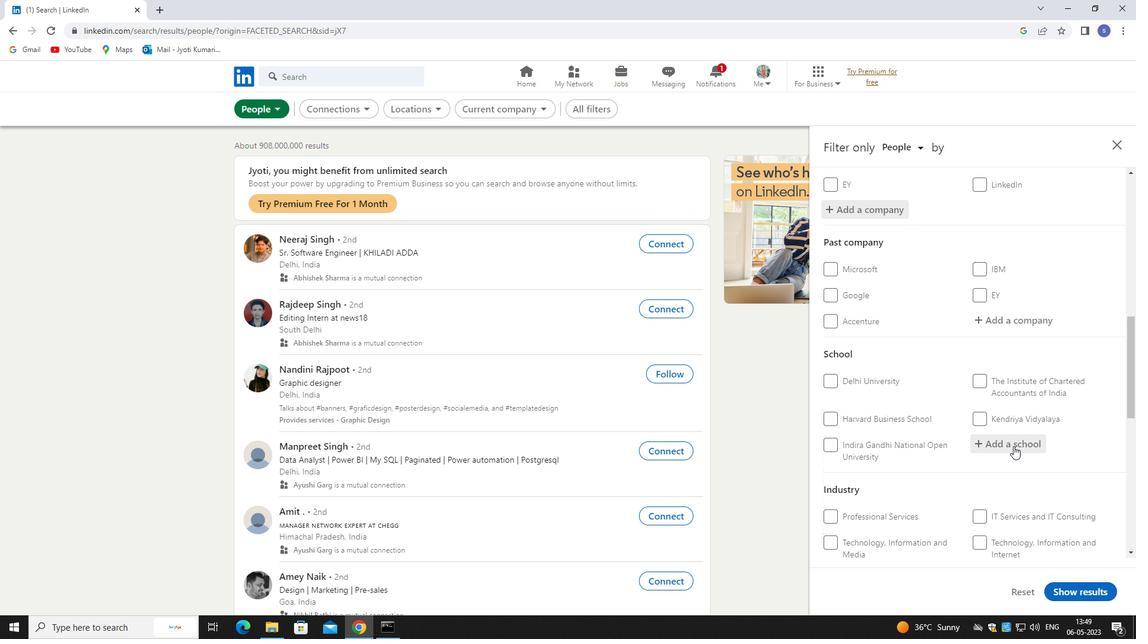 
Action: Mouse pressed left at (1013, 446)
Screenshot: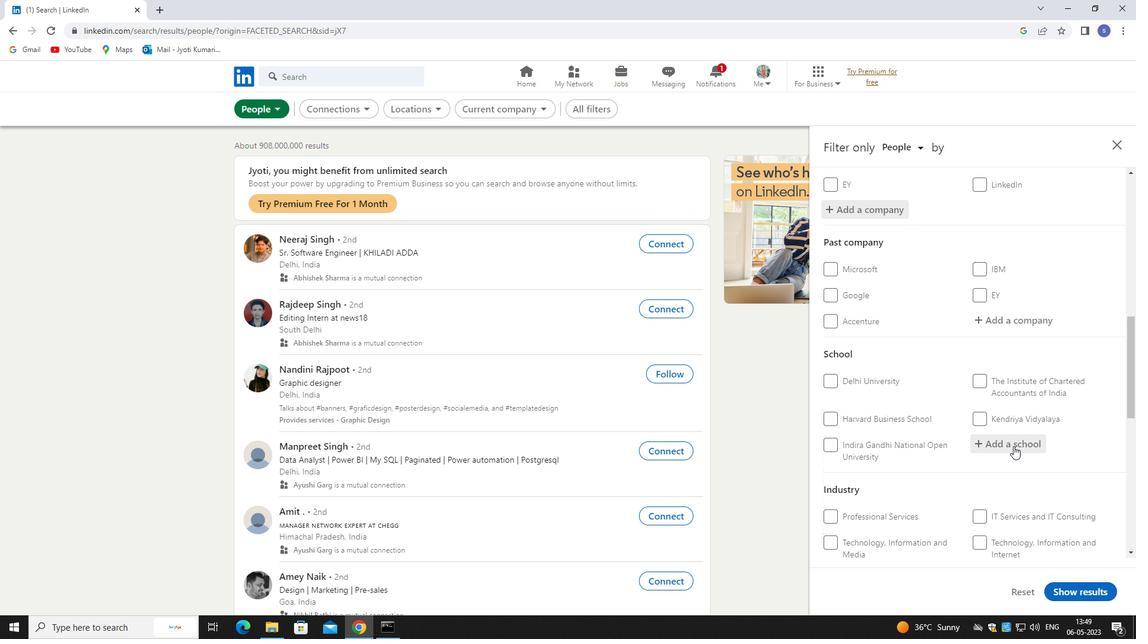 
Action: Mouse moved to (1016, 445)
Screenshot: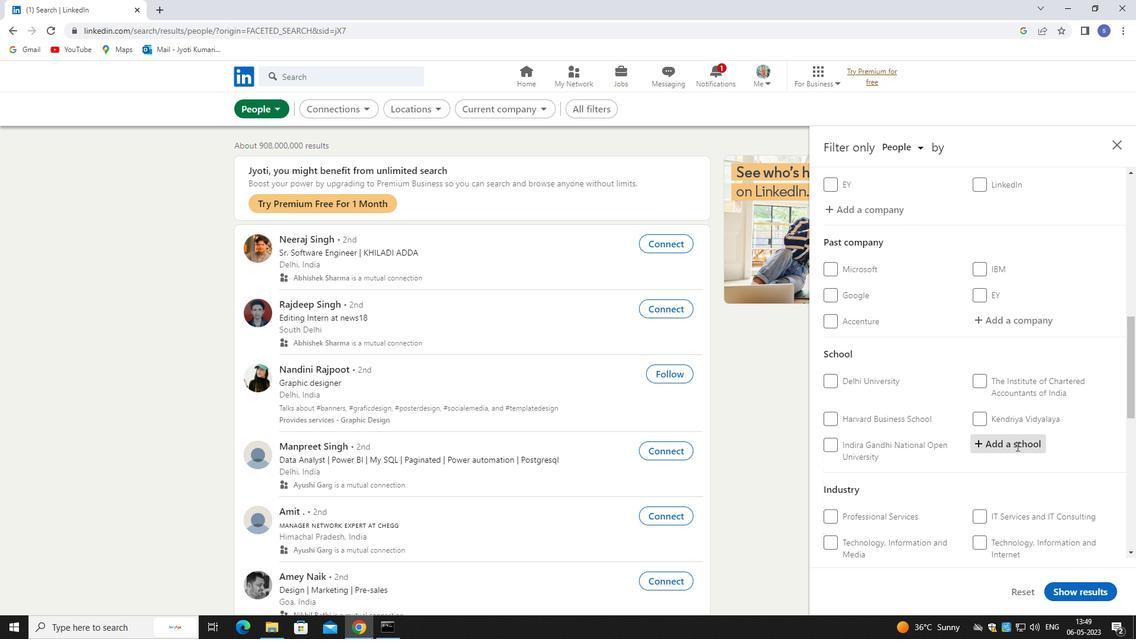 
Action: Key pressed rajal
Screenshot: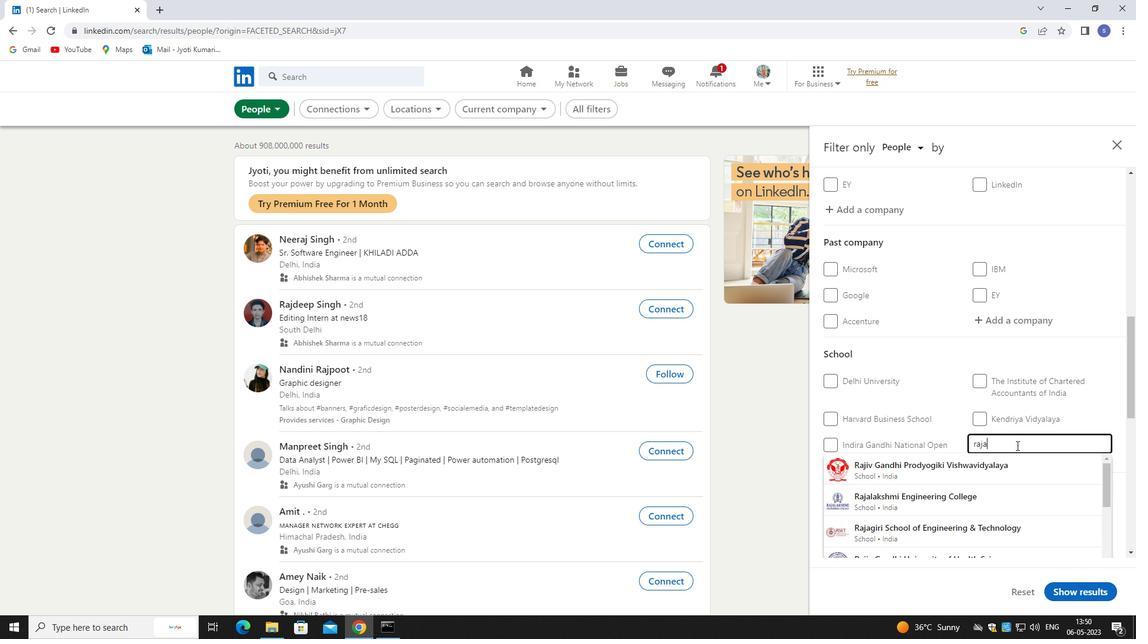 
Action: Mouse moved to (995, 494)
Screenshot: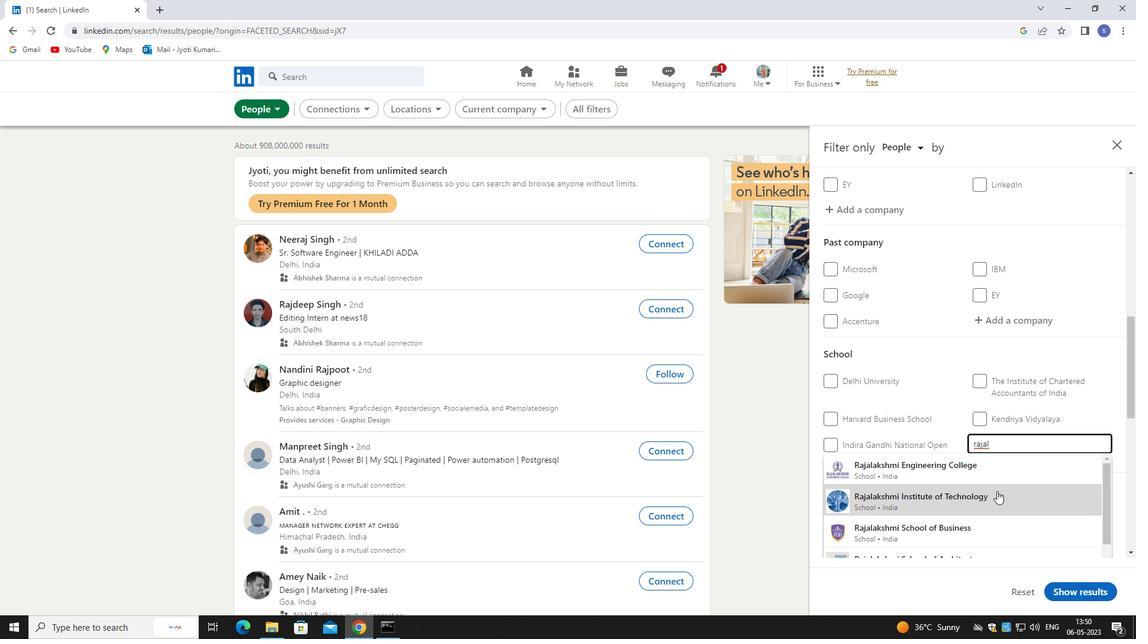 
Action: Mouse pressed left at (995, 494)
Screenshot: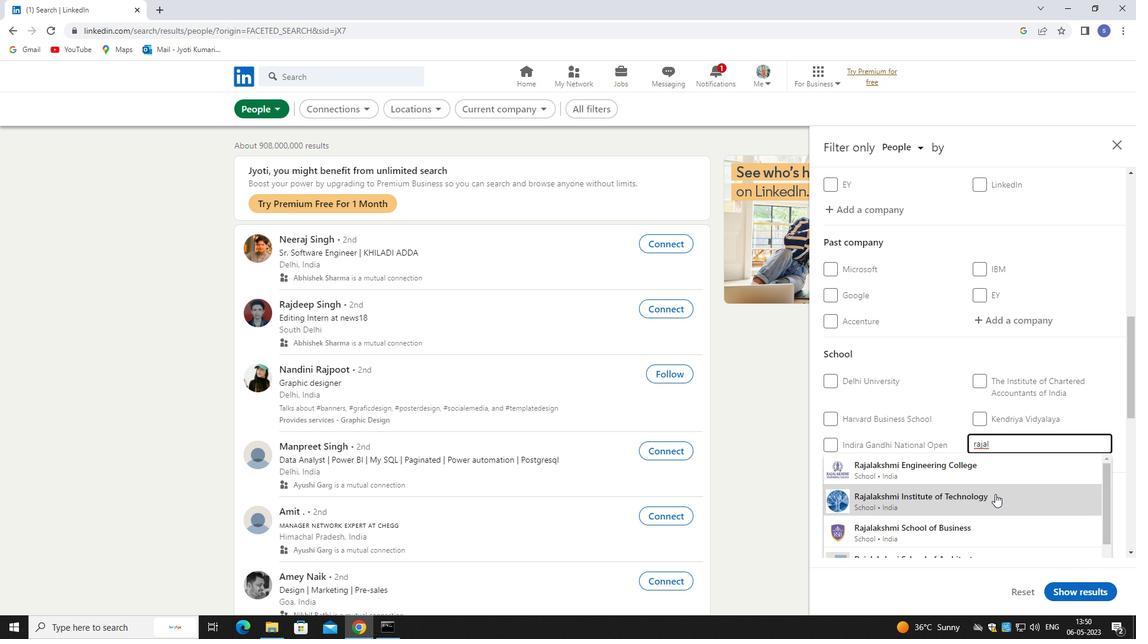 
Action: Mouse scrolled (995, 493) with delta (0, 0)
Screenshot: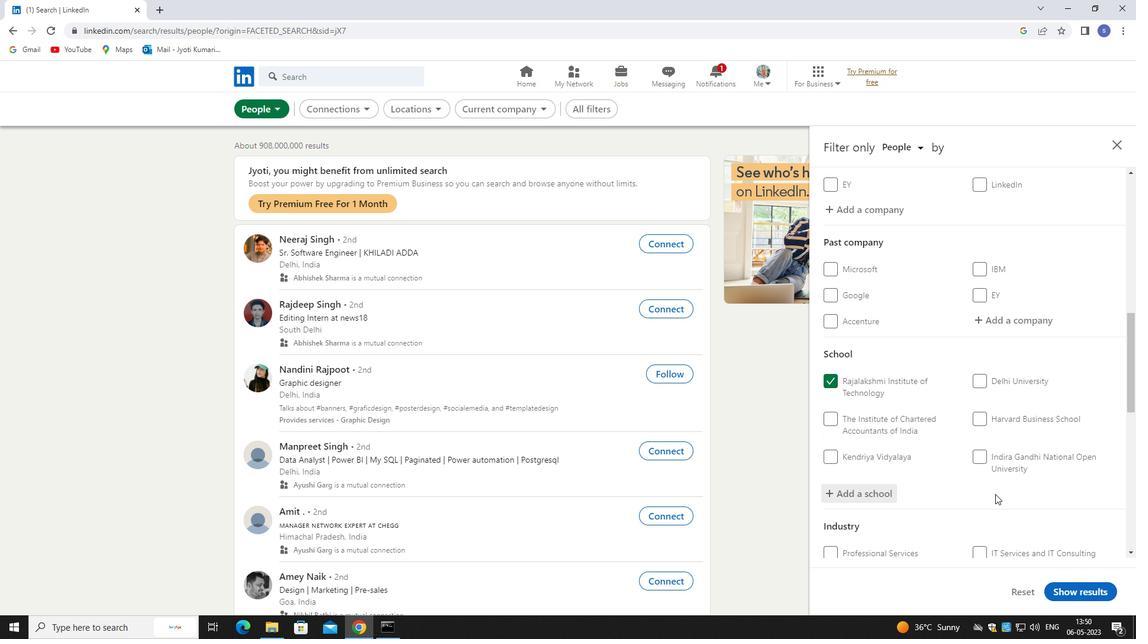 
Action: Mouse scrolled (995, 493) with delta (0, 0)
Screenshot: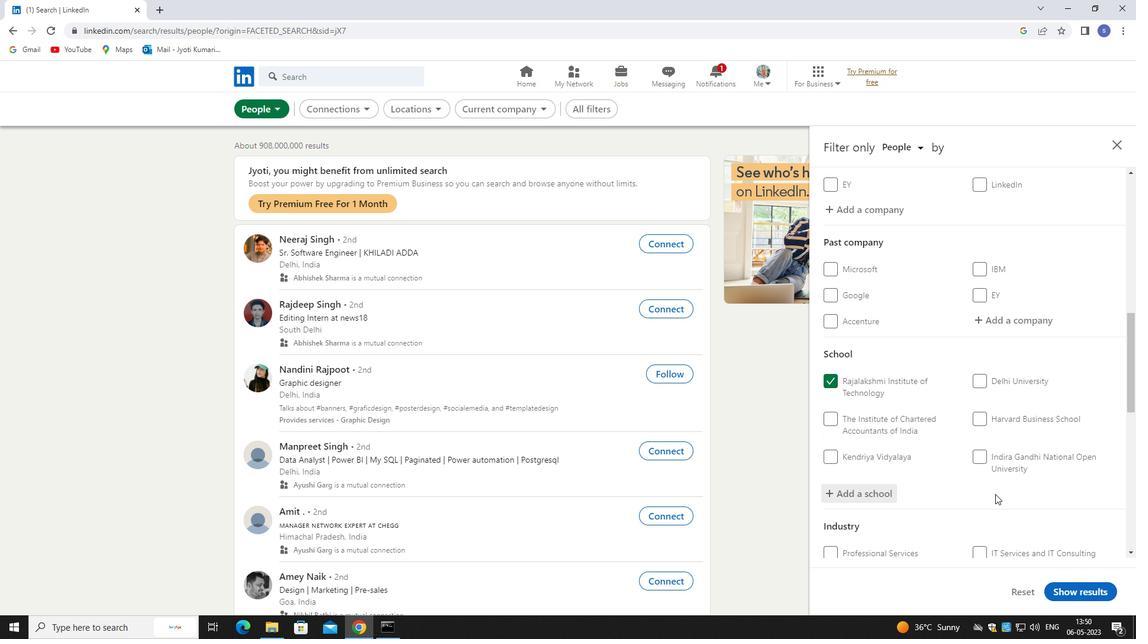
Action: Mouse moved to (997, 491)
Screenshot: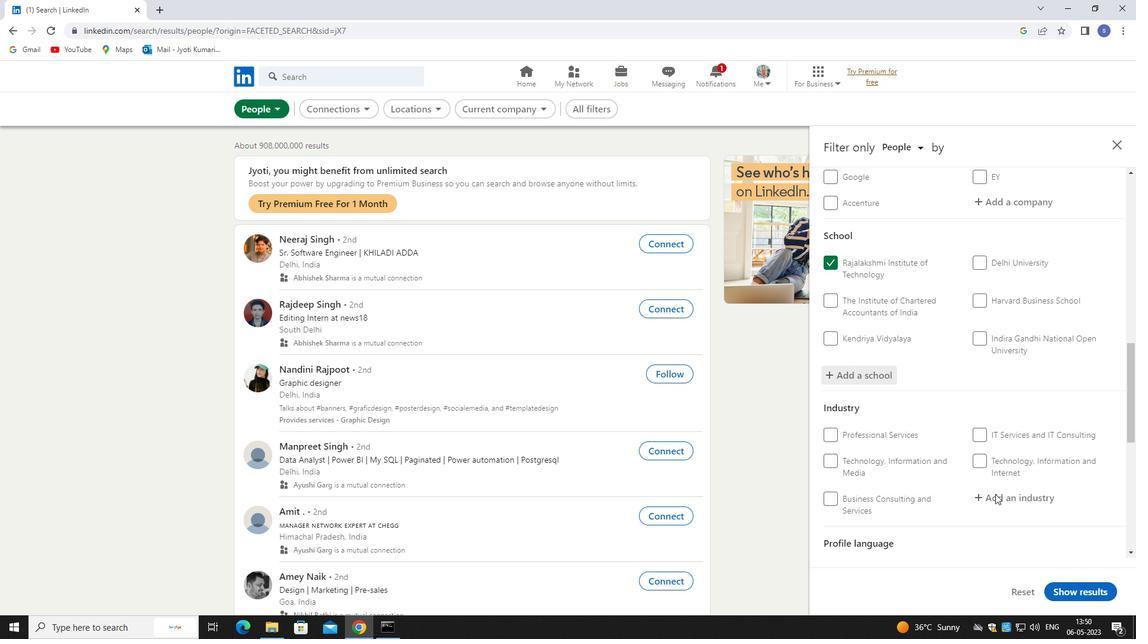 
Action: Mouse scrolled (997, 491) with delta (0, 0)
Screenshot: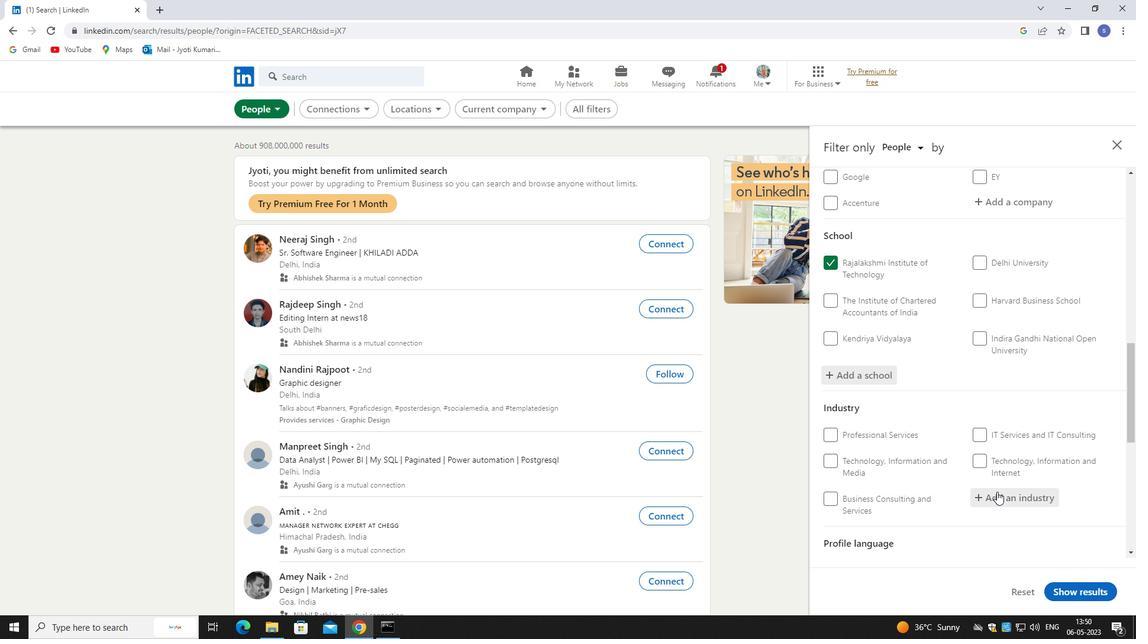 
Action: Mouse moved to (990, 486)
Screenshot: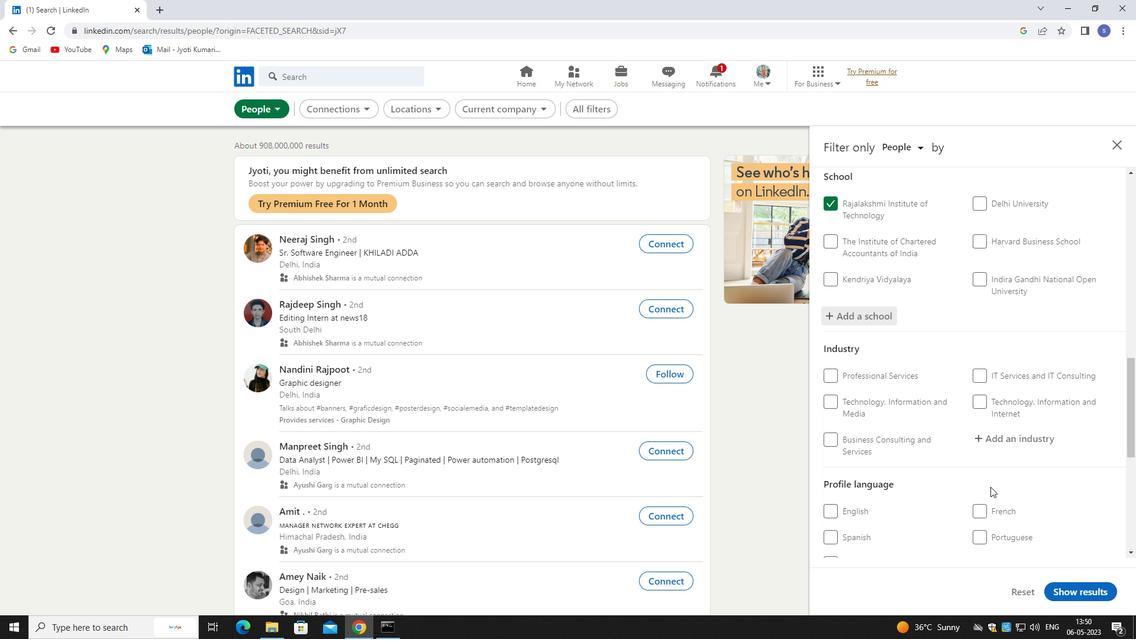 
Action: Mouse scrolled (990, 485) with delta (0, 0)
Screenshot: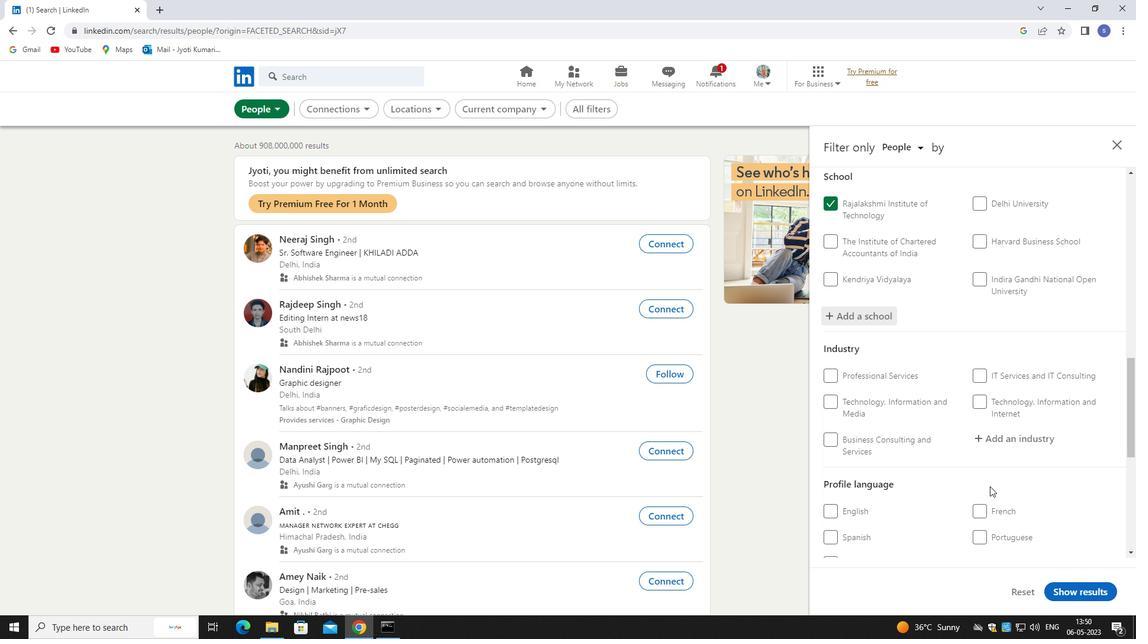 
Action: Mouse moved to (1025, 379)
Screenshot: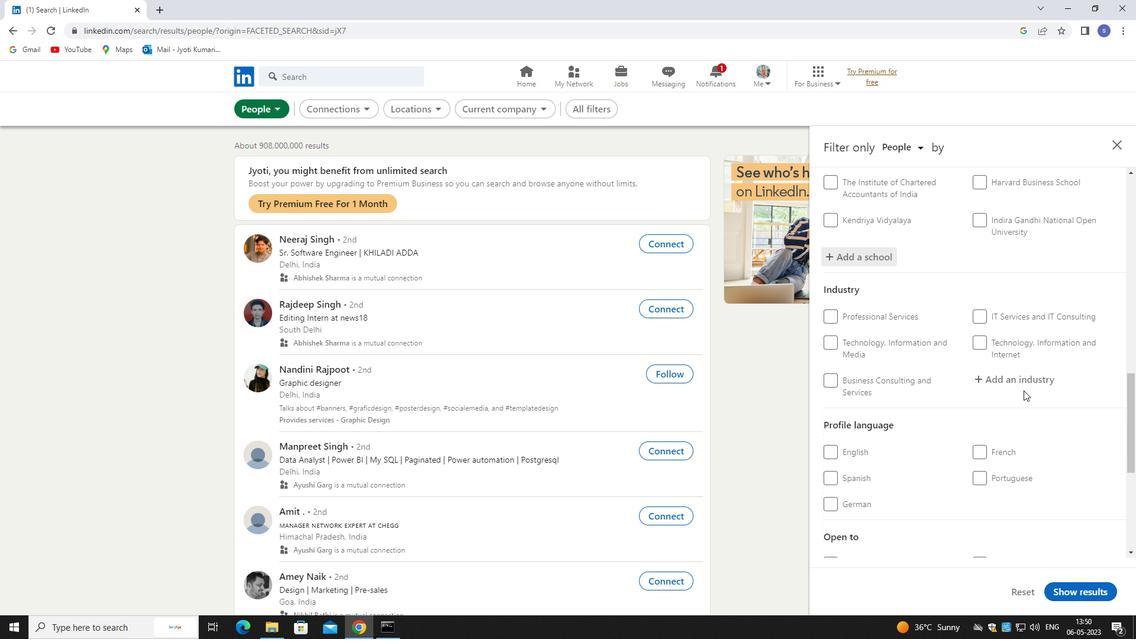 
Action: Mouse pressed left at (1025, 379)
Screenshot: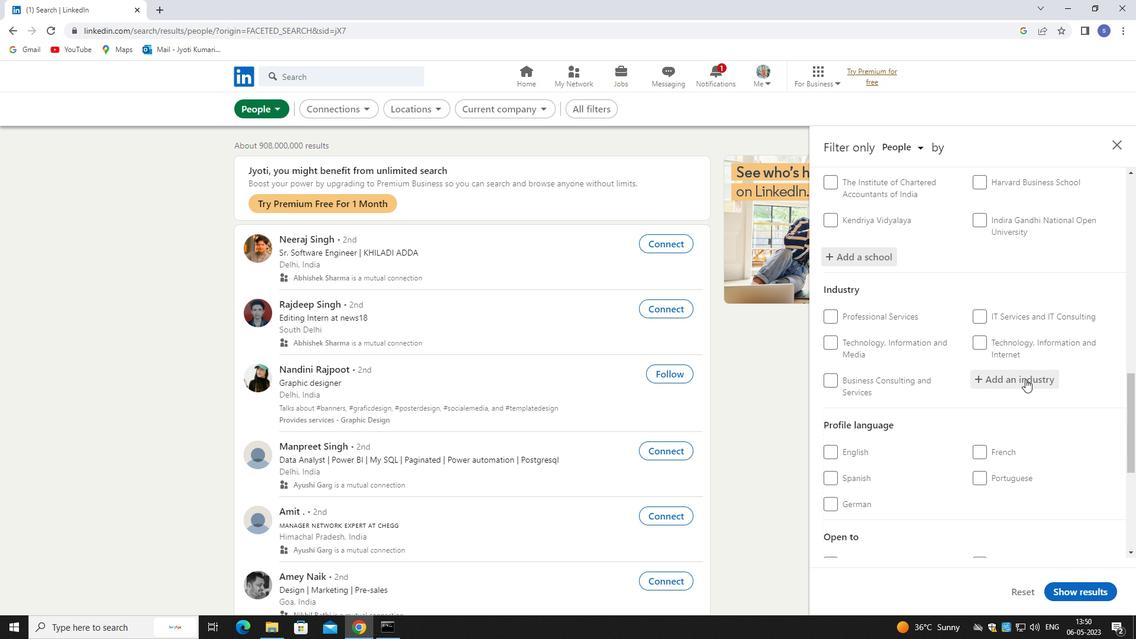 
Action: Mouse moved to (1022, 378)
Screenshot: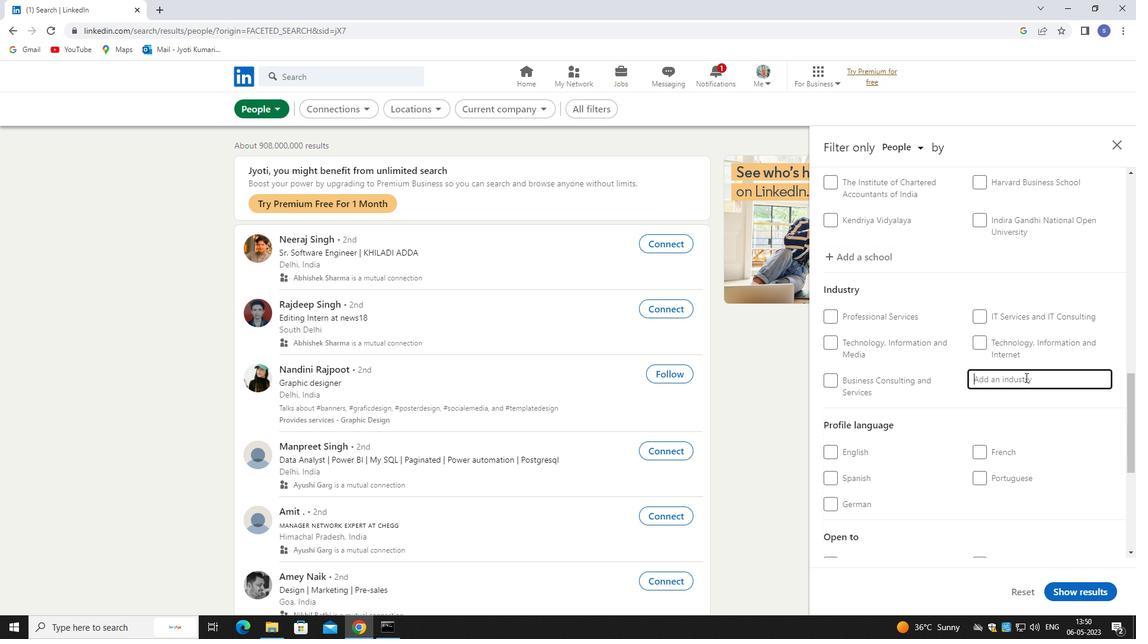 
Action: Key pressed sheet<Key.space>
Screenshot: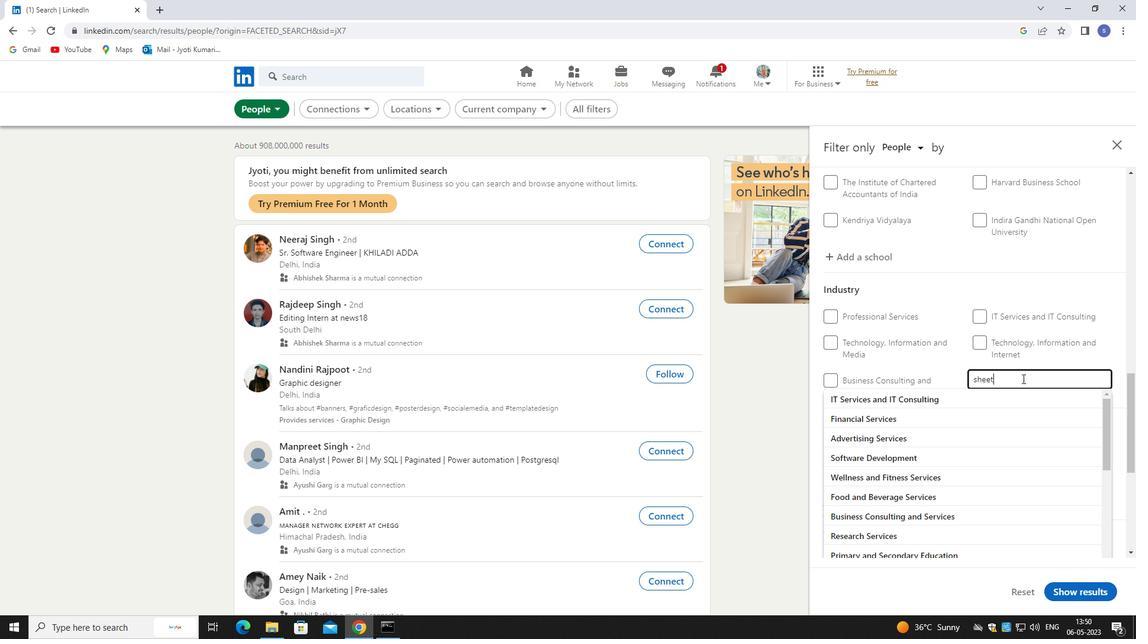 
Action: Mouse moved to (1022, 392)
Screenshot: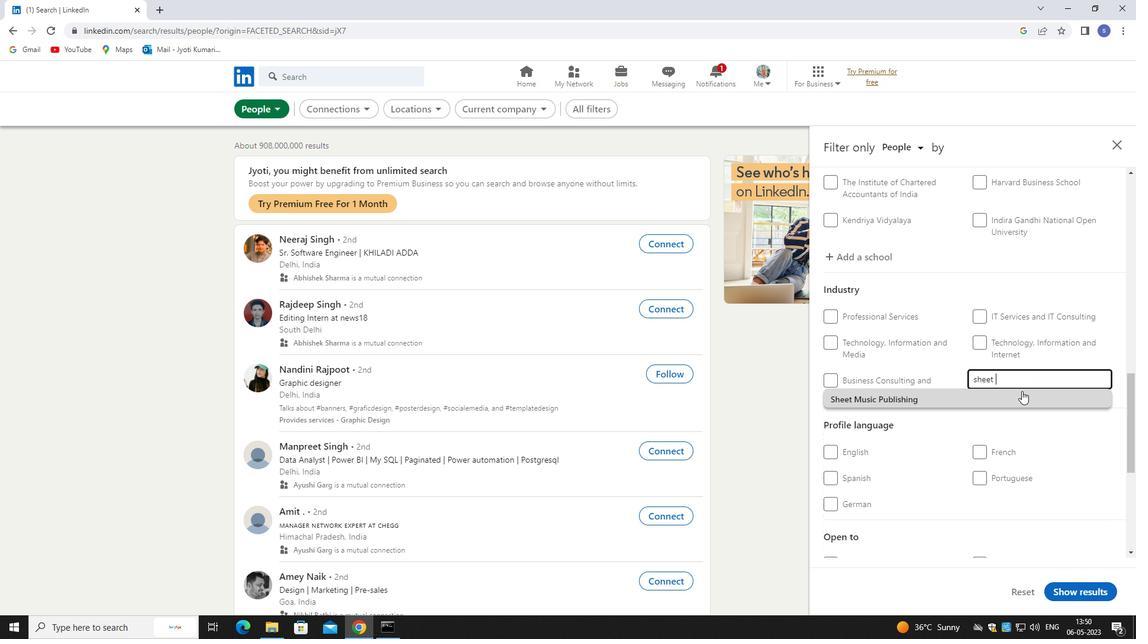 
Action: Mouse pressed left at (1022, 392)
Screenshot: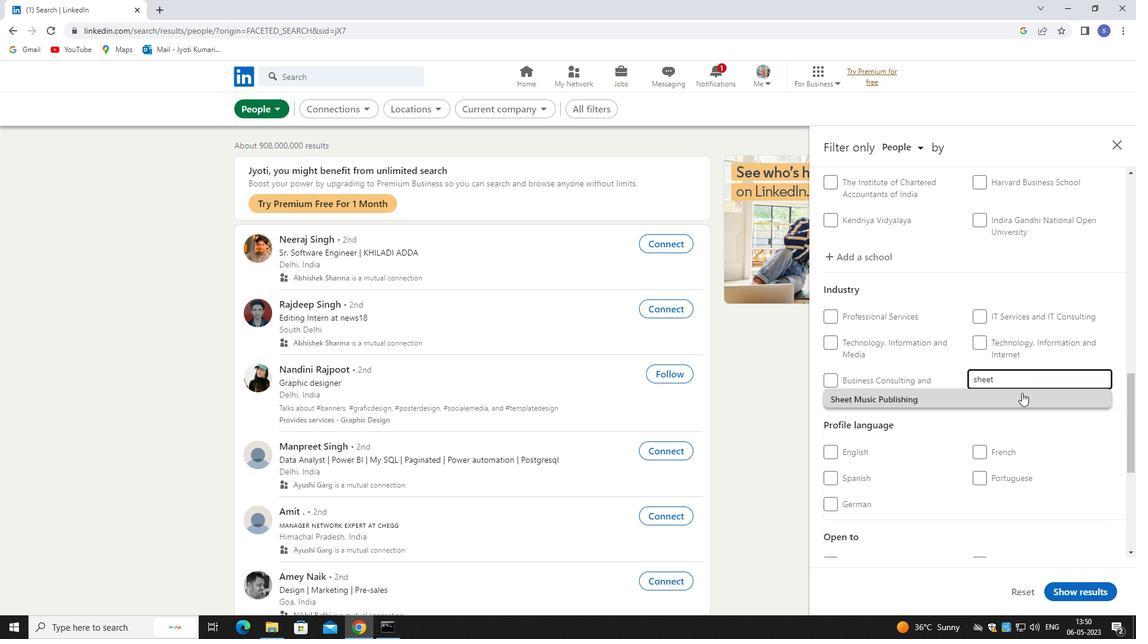 
Action: Mouse moved to (1025, 389)
Screenshot: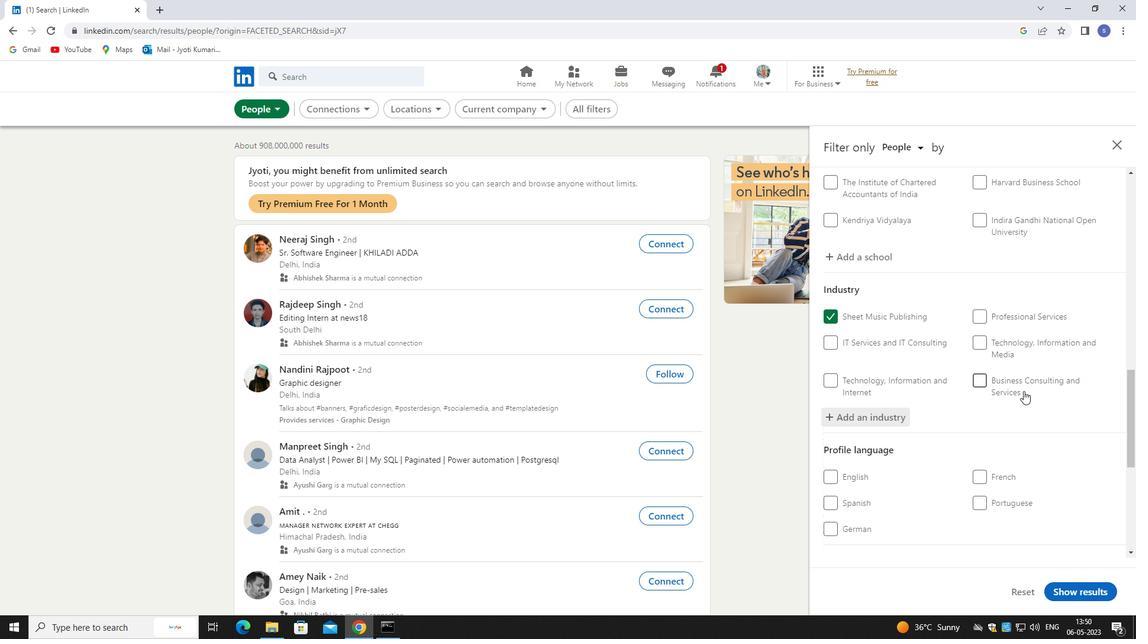 
Action: Mouse scrolled (1025, 388) with delta (0, 0)
Screenshot: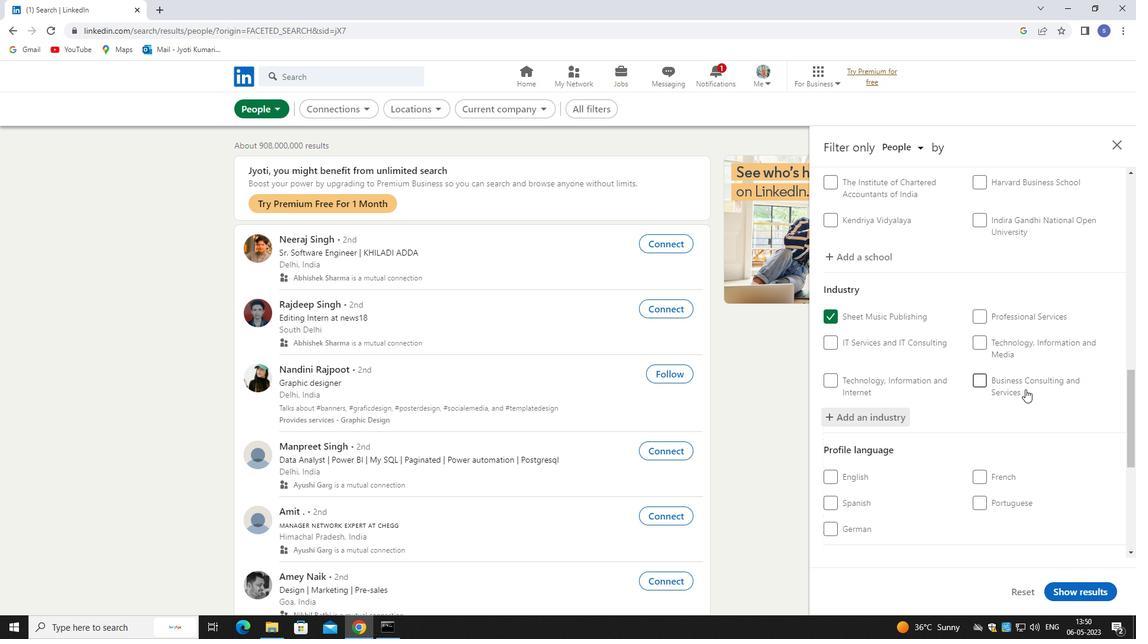 
Action: Mouse scrolled (1025, 388) with delta (0, 0)
Screenshot: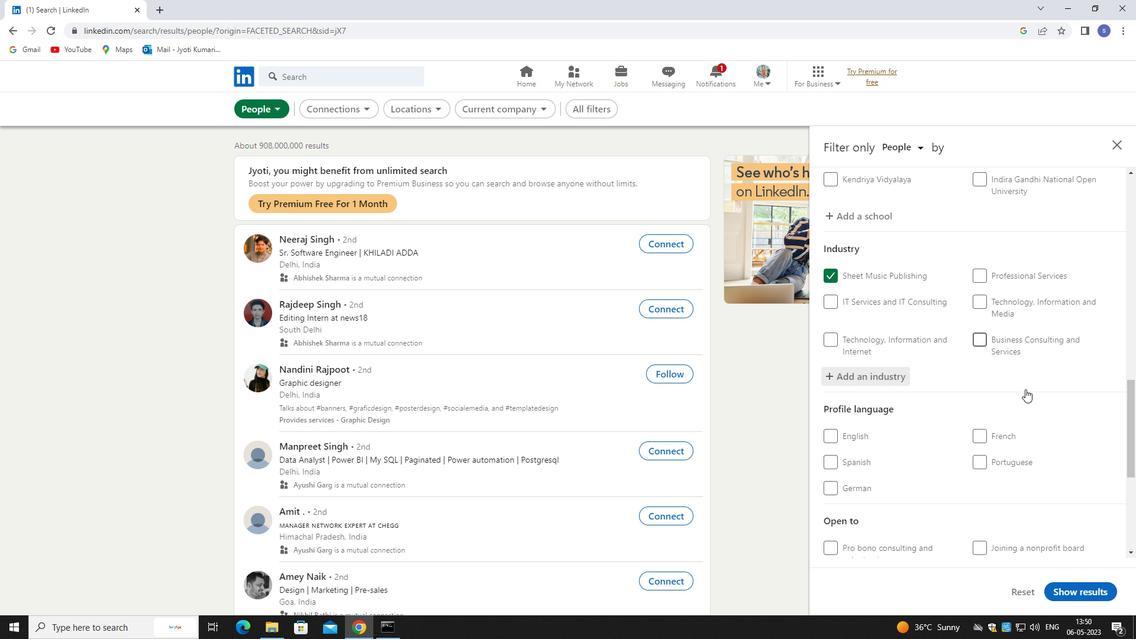 
Action: Mouse moved to (999, 391)
Screenshot: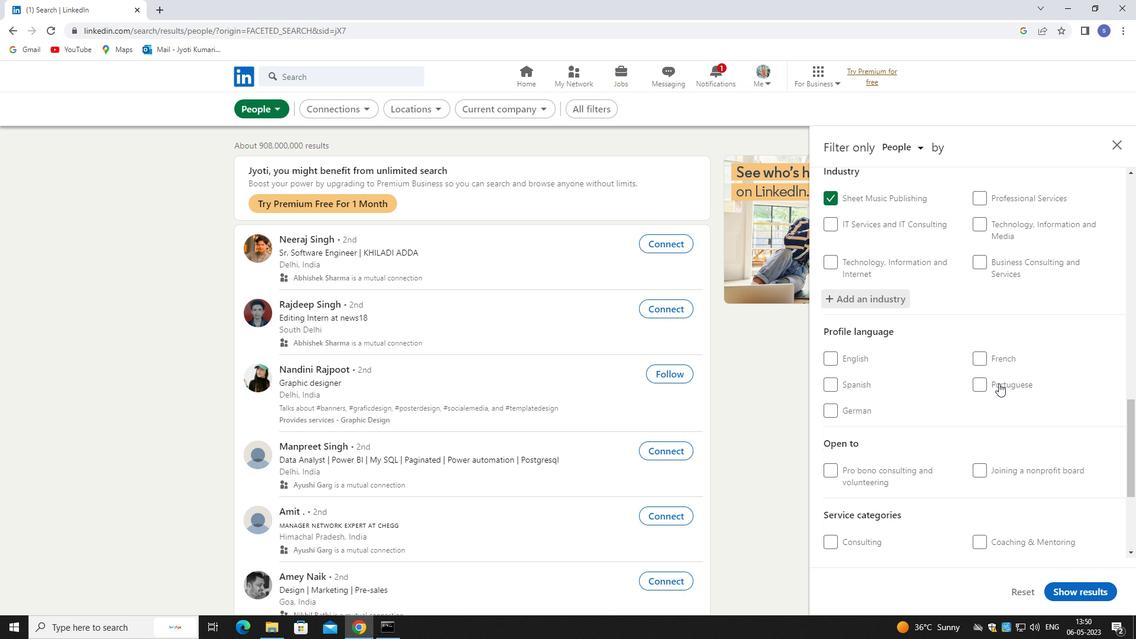 
Action: Mouse pressed left at (999, 391)
Screenshot: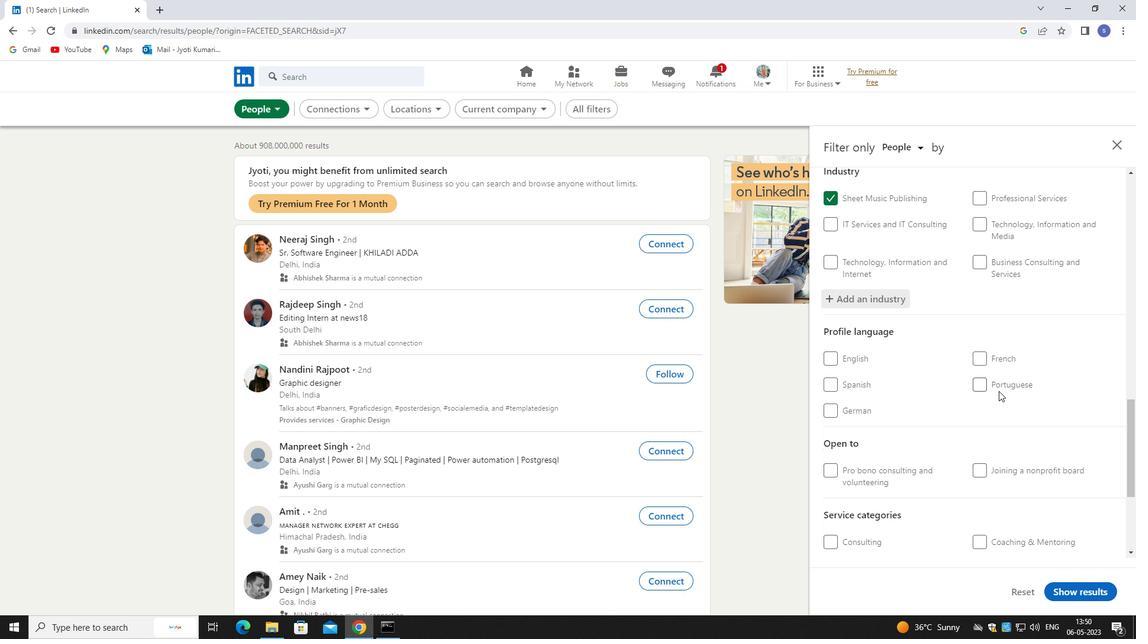
Action: Mouse moved to (999, 385)
Screenshot: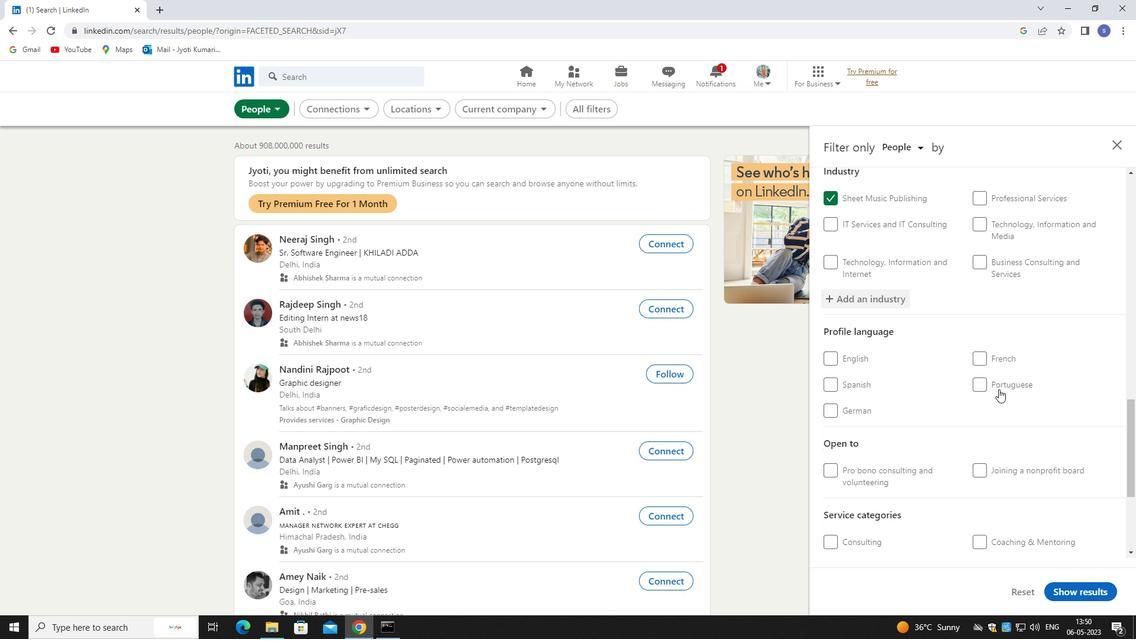 
Action: Mouse pressed left at (999, 385)
Screenshot: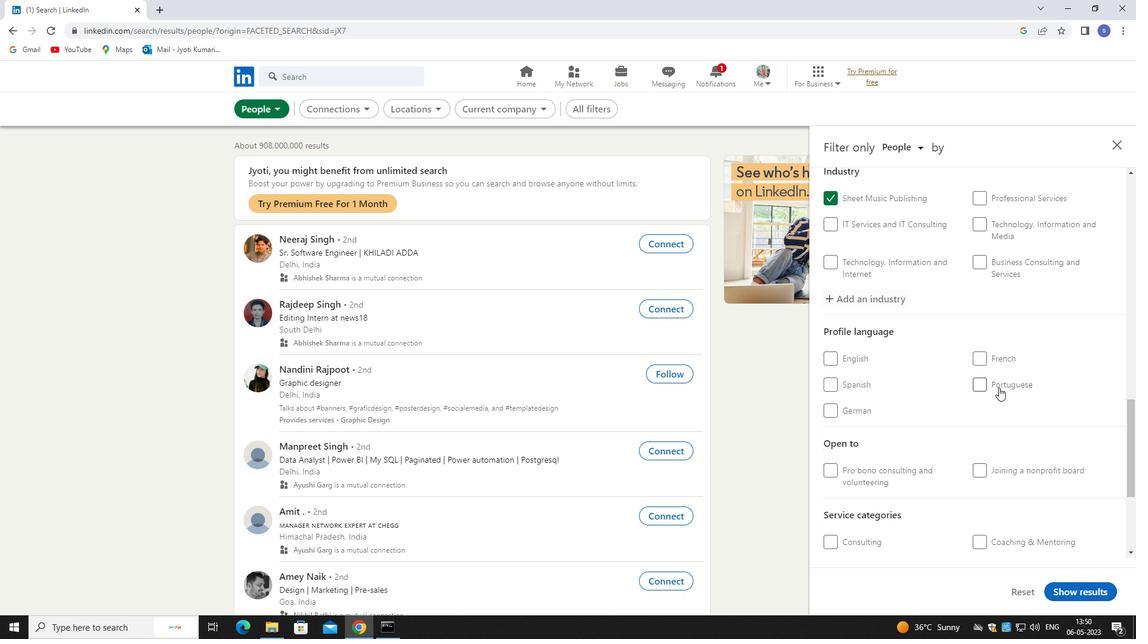 
Action: Mouse moved to (996, 420)
Screenshot: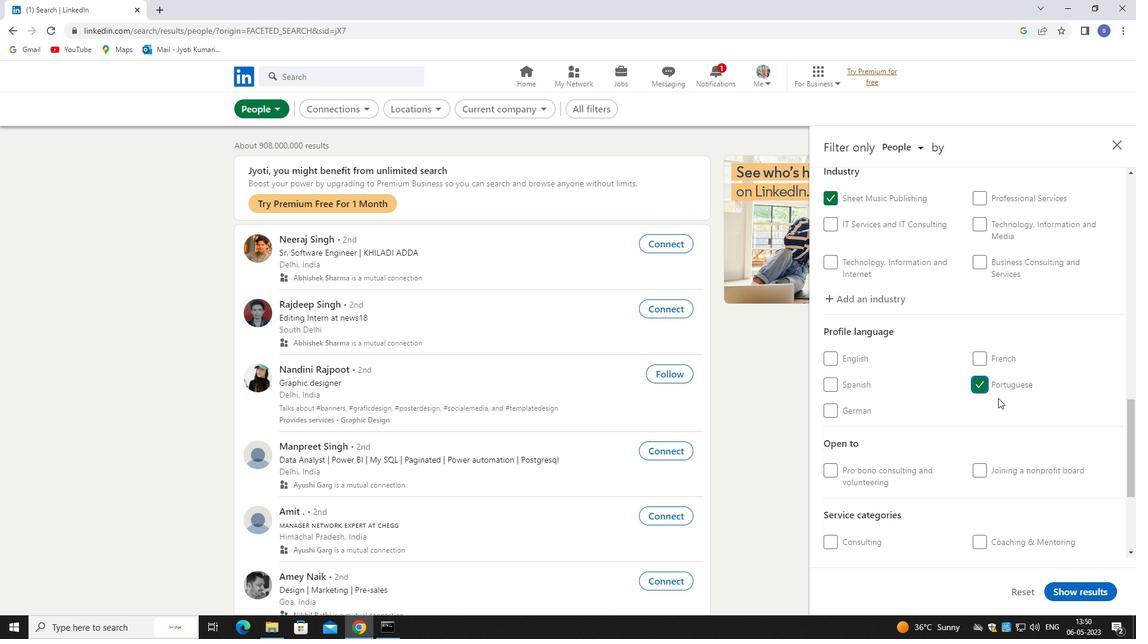 
Action: Mouse scrolled (996, 420) with delta (0, 0)
Screenshot: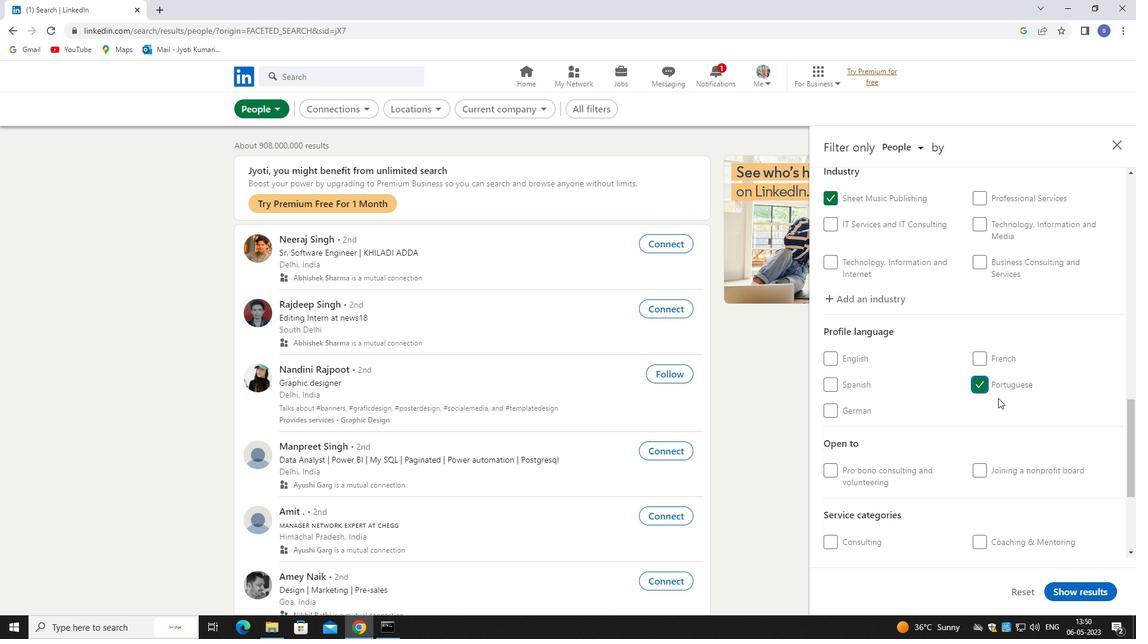
Action: Mouse moved to (996, 424)
Screenshot: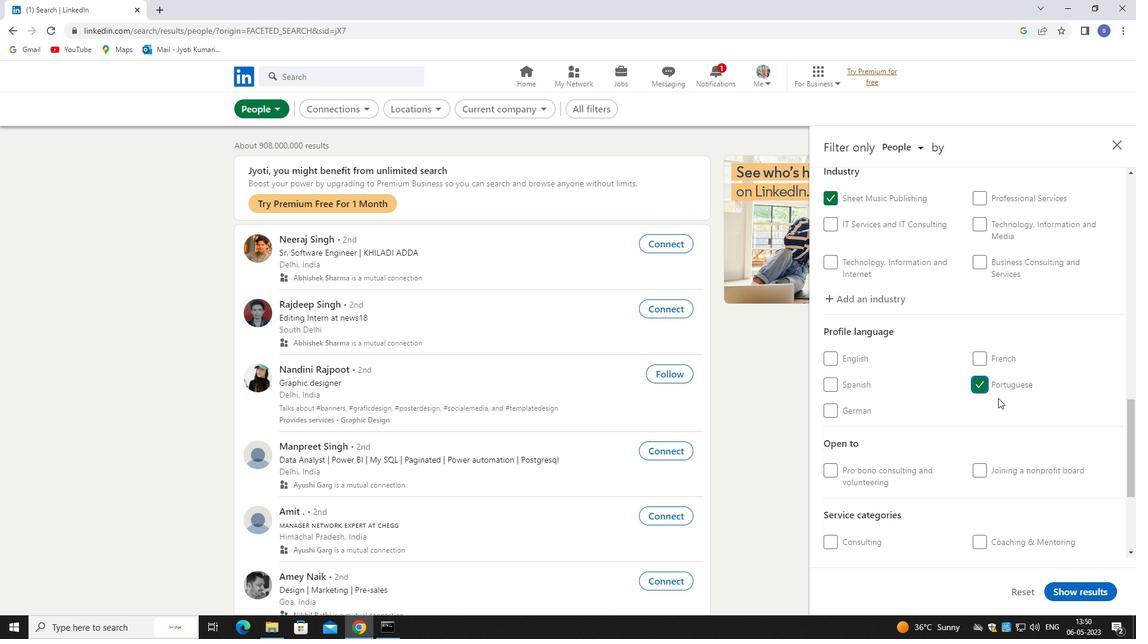 
Action: Mouse scrolled (996, 424) with delta (0, 0)
Screenshot: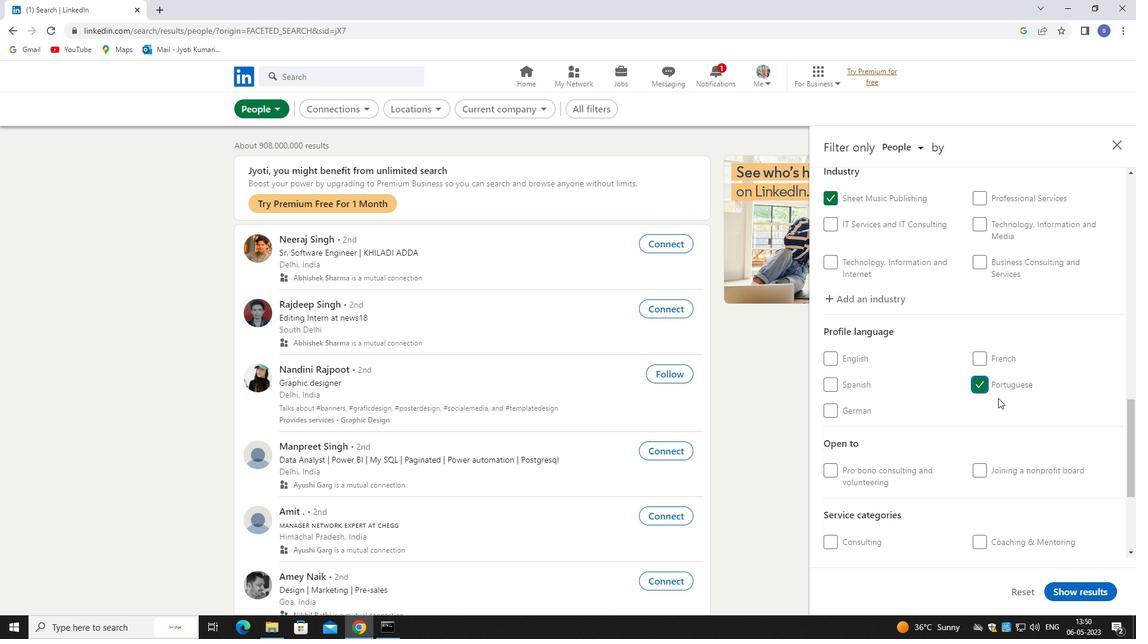 
Action: Mouse moved to (996, 472)
Screenshot: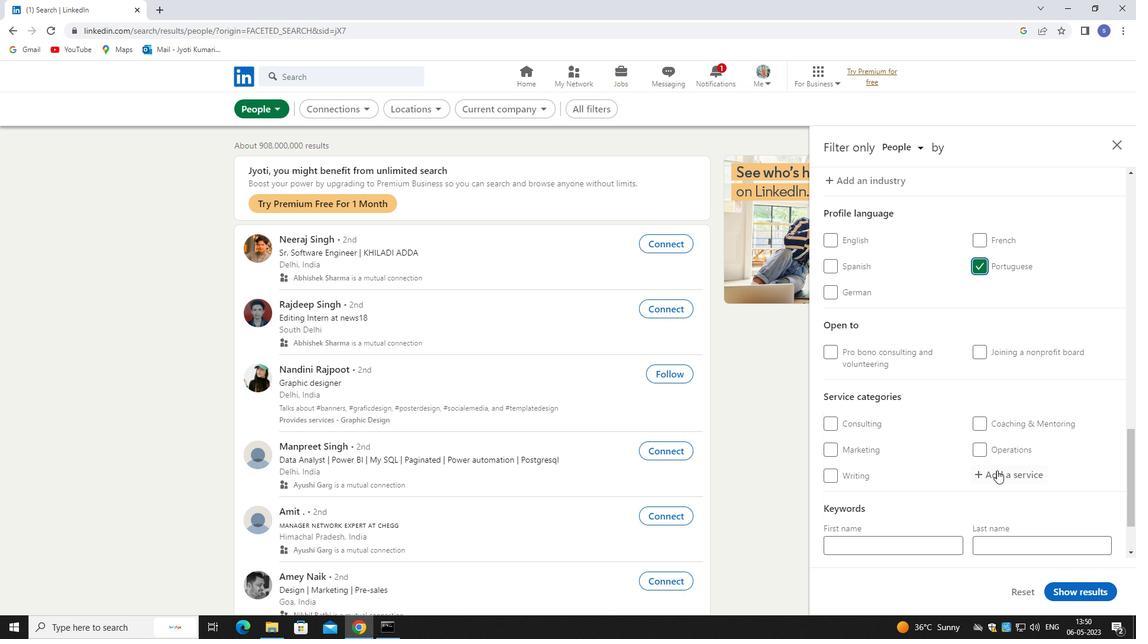 
Action: Mouse pressed left at (996, 472)
Screenshot: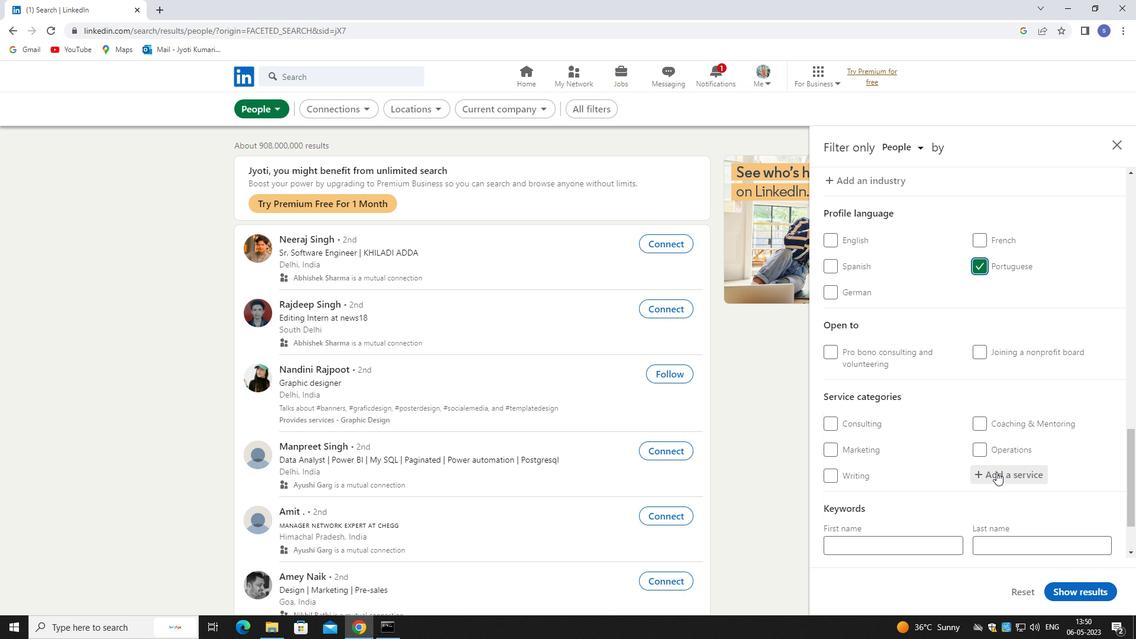
Action: Mouse moved to (997, 473)
Screenshot: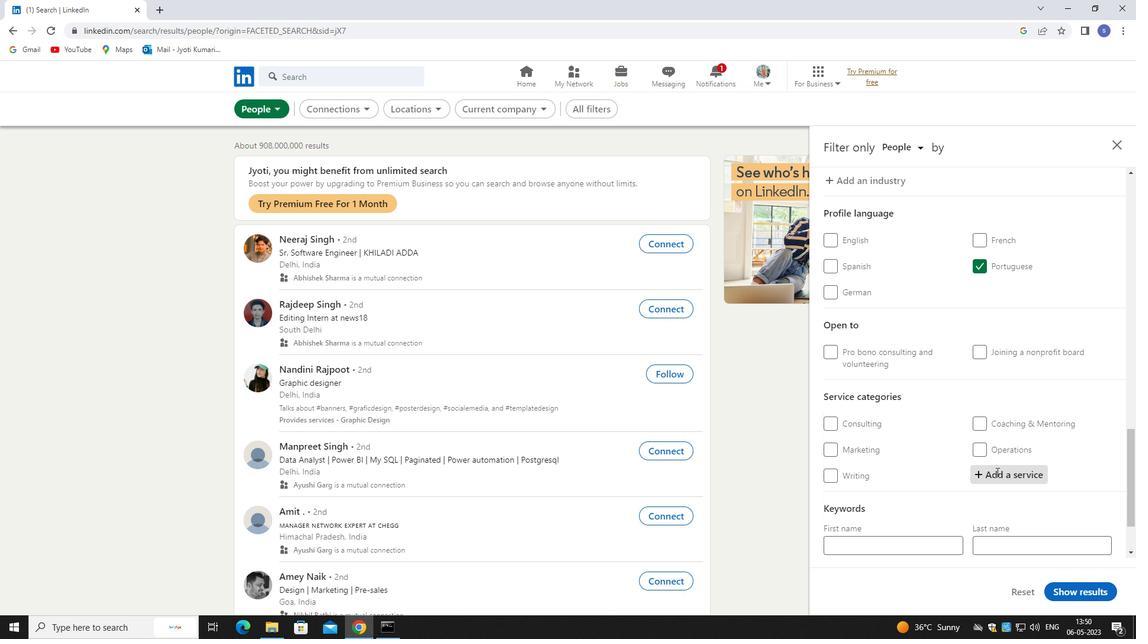 
Action: Key pressed wedding
Screenshot: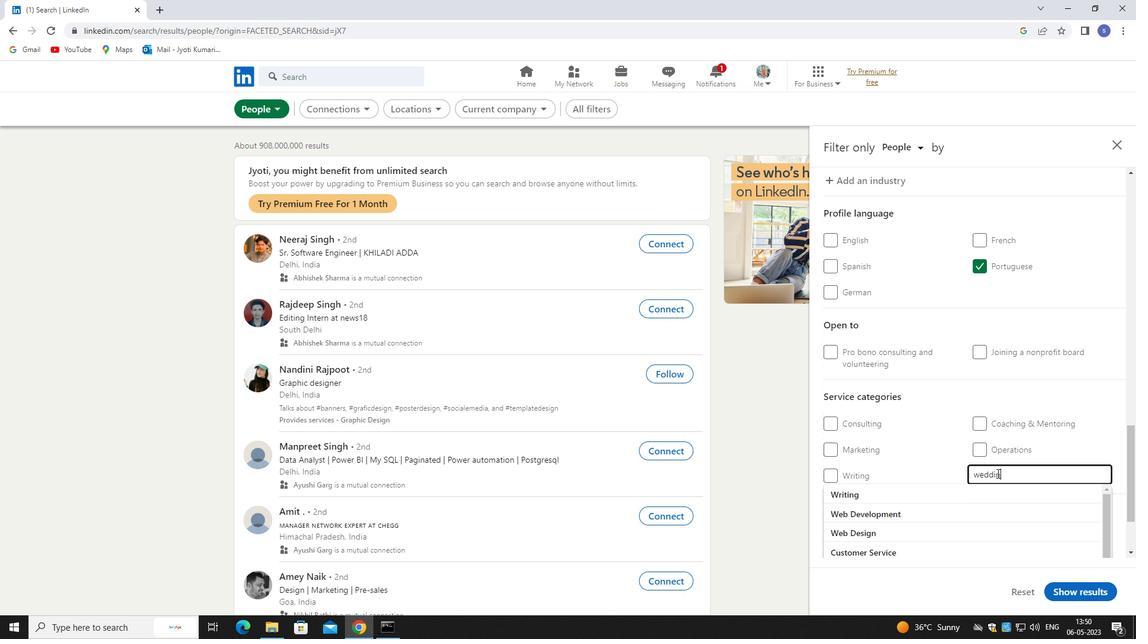 
Action: Mouse moved to (1000, 513)
Screenshot: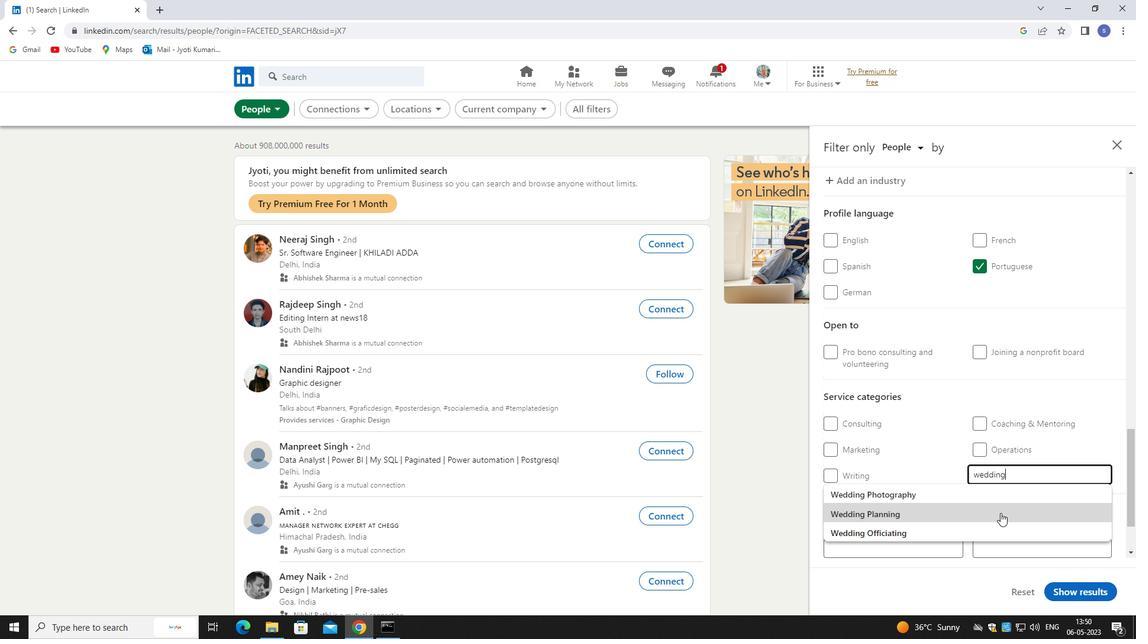 
Action: Mouse pressed left at (1000, 513)
Screenshot: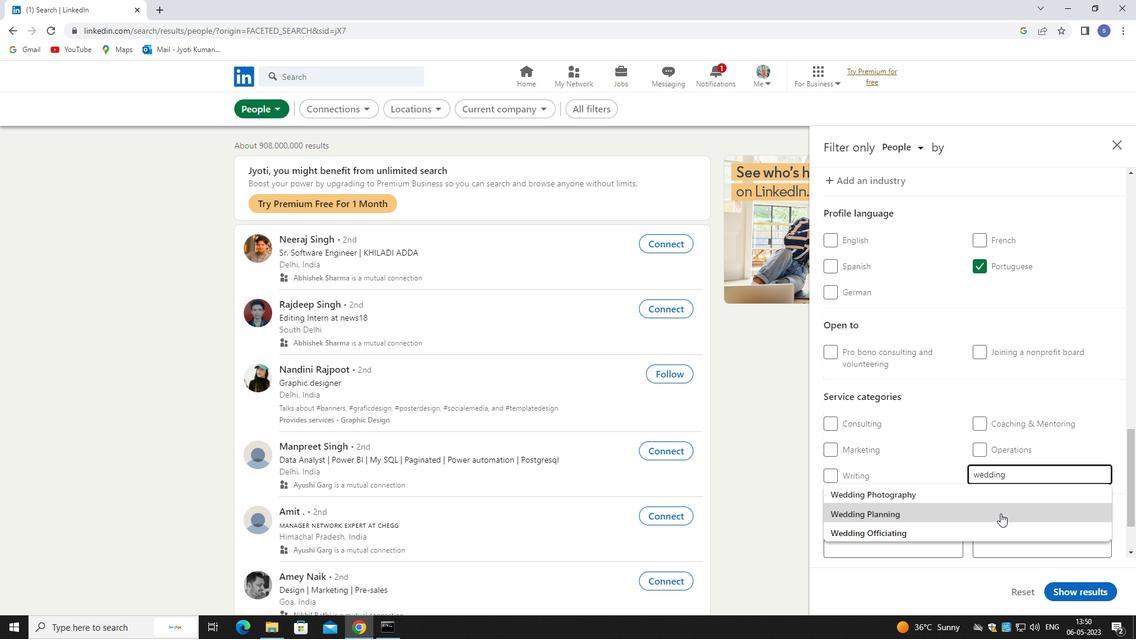 
Action: Mouse moved to (1000, 514)
Screenshot: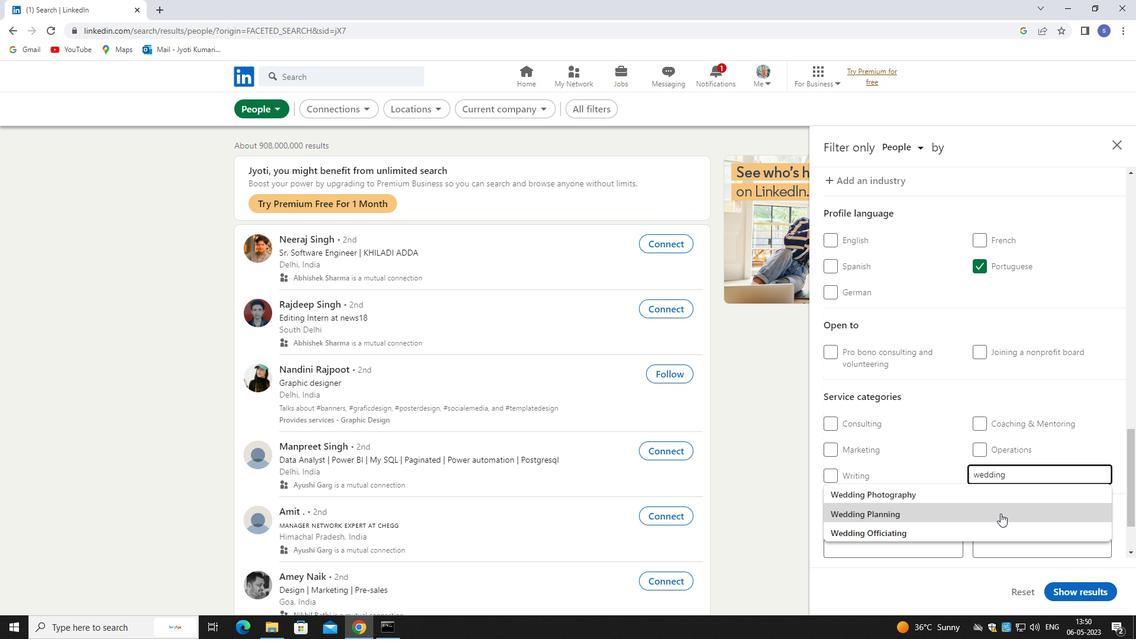 
Action: Mouse scrolled (1000, 514) with delta (0, 0)
Screenshot: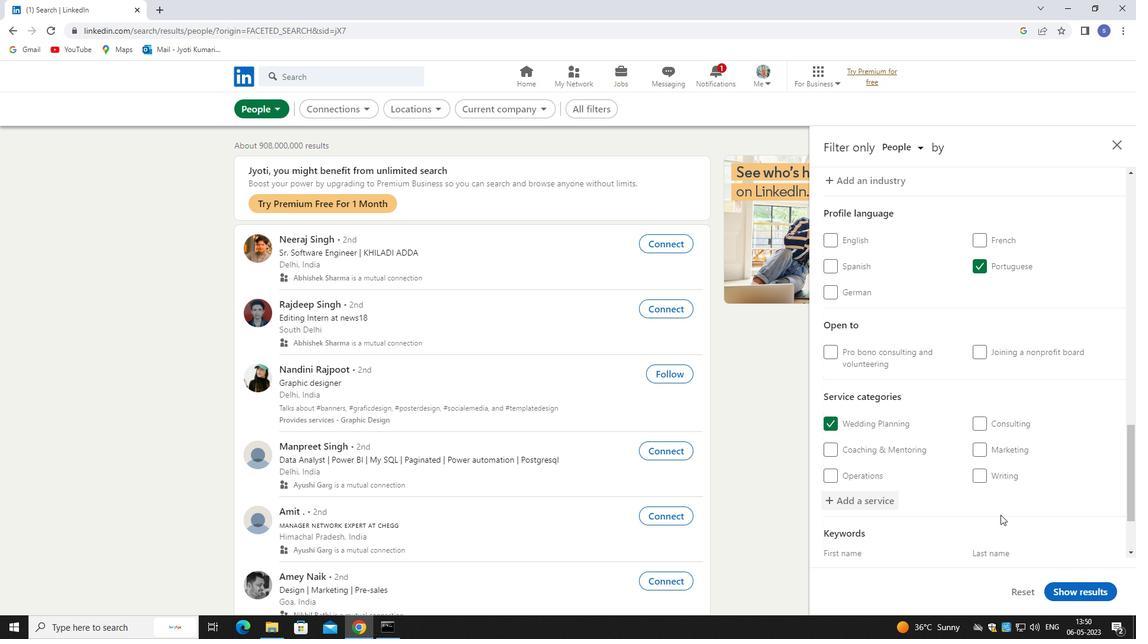 
Action: Mouse scrolled (1000, 514) with delta (0, 0)
Screenshot: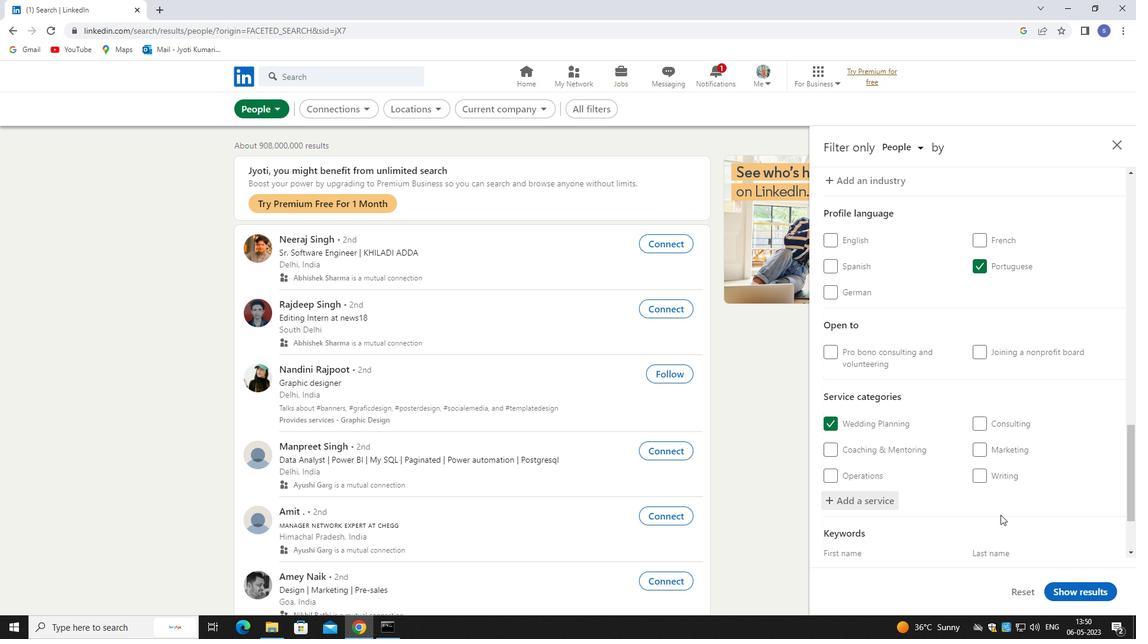 
Action: Mouse scrolled (1000, 514) with delta (0, 0)
Screenshot: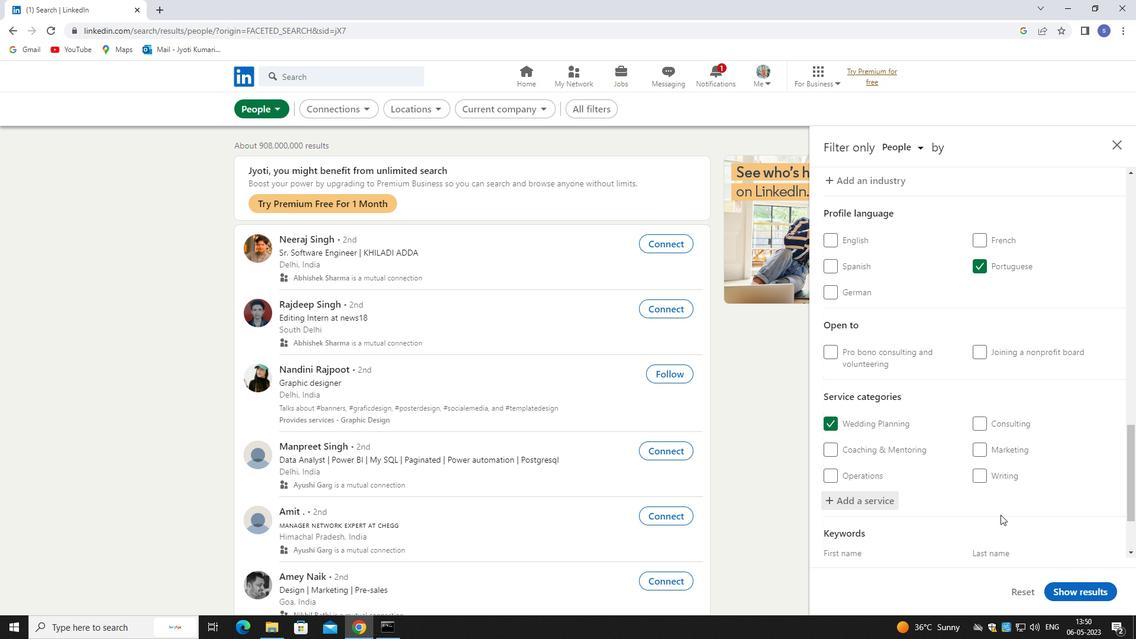 
Action: Mouse scrolled (1000, 514) with delta (0, 0)
Screenshot: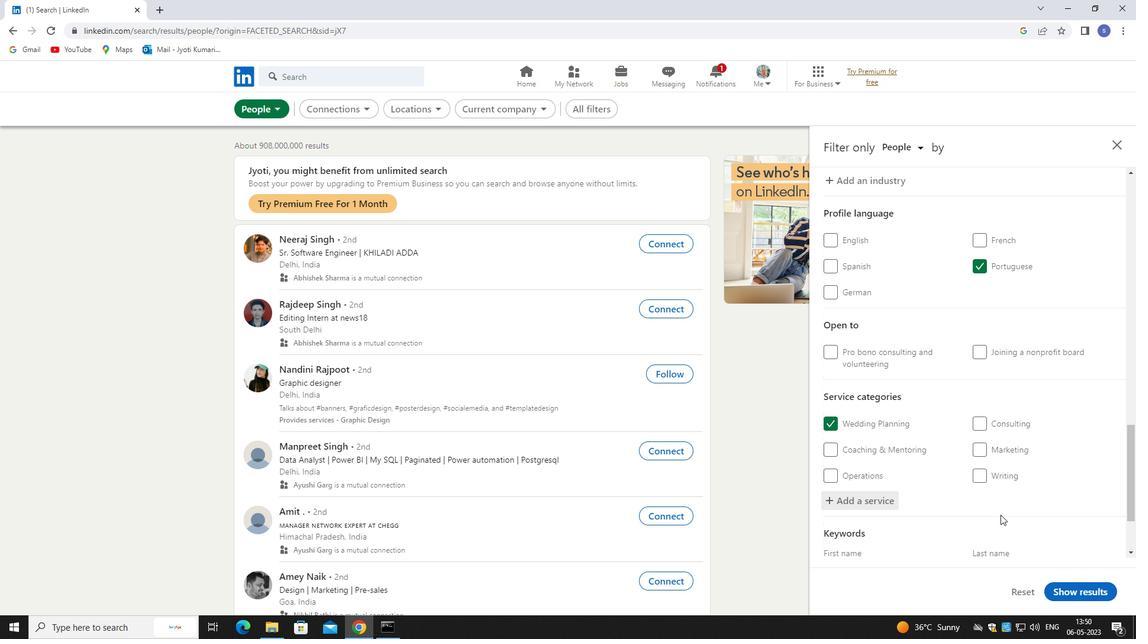 
Action: Mouse moved to (951, 507)
Screenshot: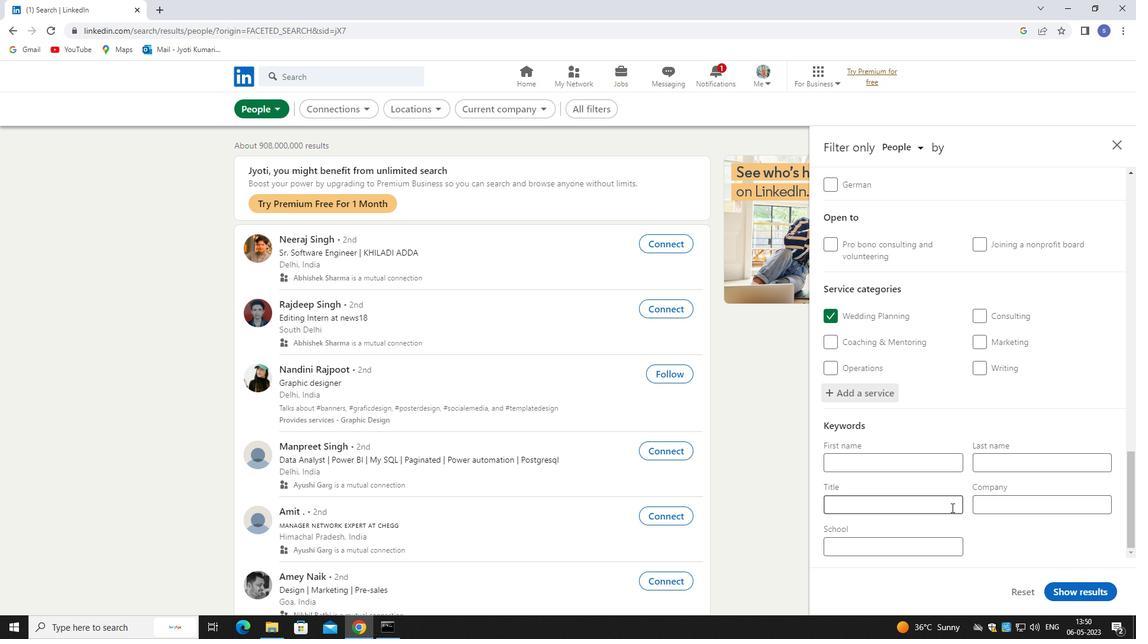 
Action: Mouse pressed left at (951, 507)
Screenshot: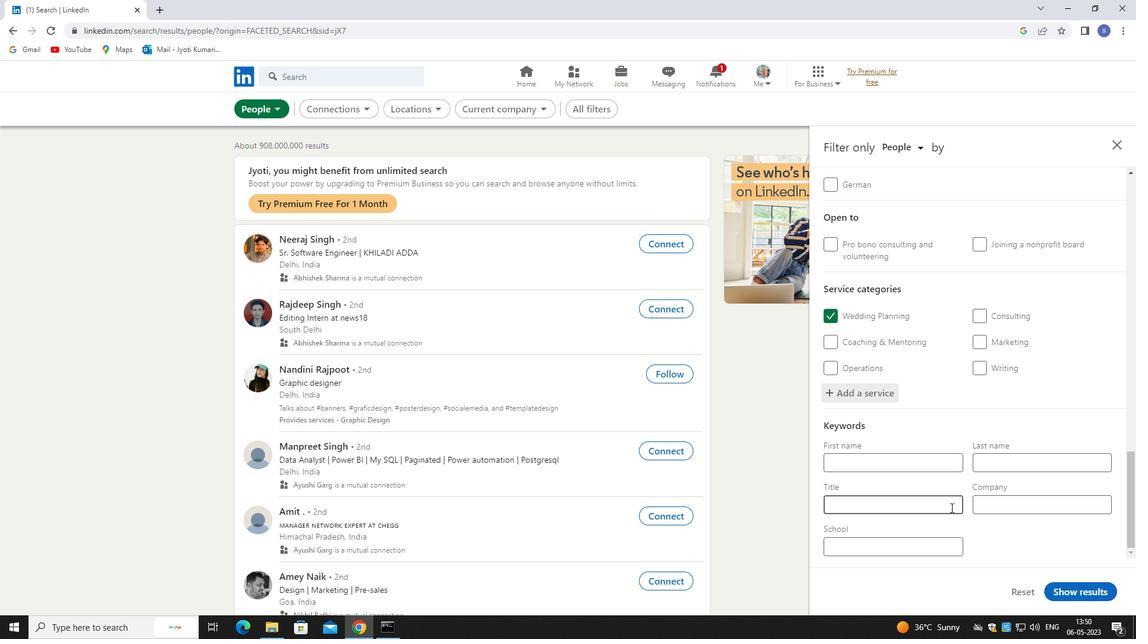 
Action: Key pressed chemist
Screenshot: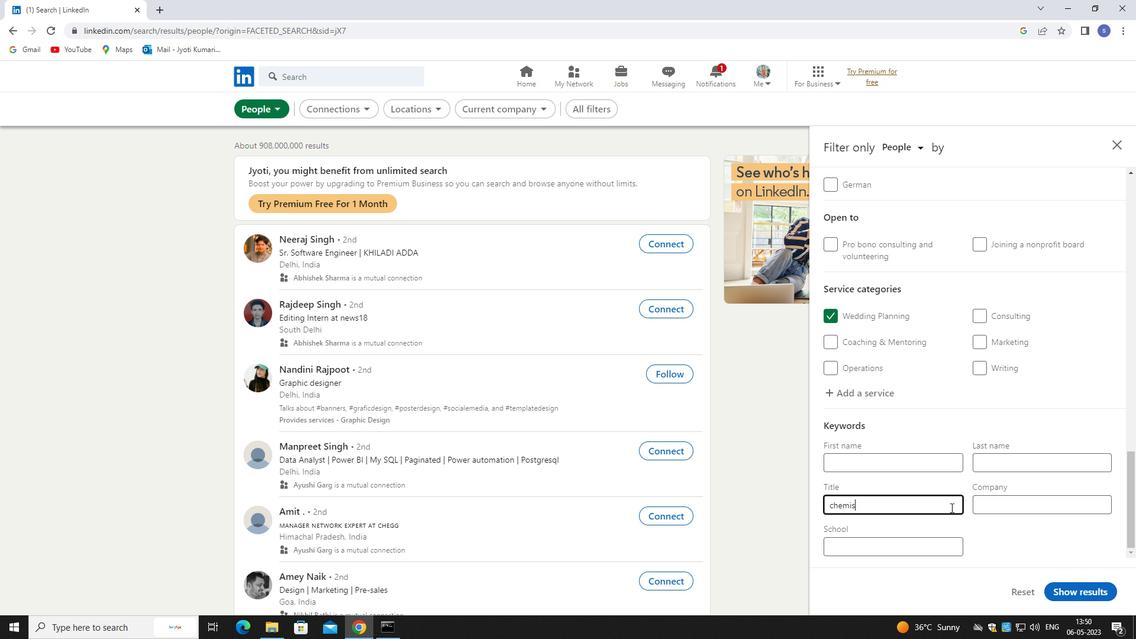 
Action: Mouse moved to (1070, 593)
Screenshot: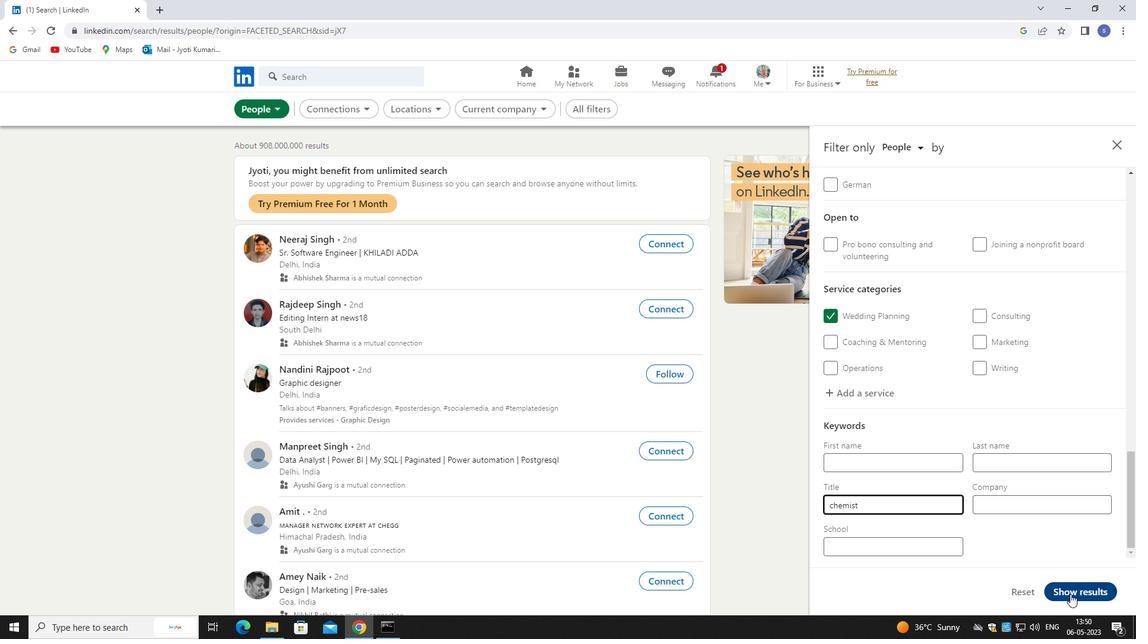 
Action: Mouse pressed left at (1070, 593)
Screenshot: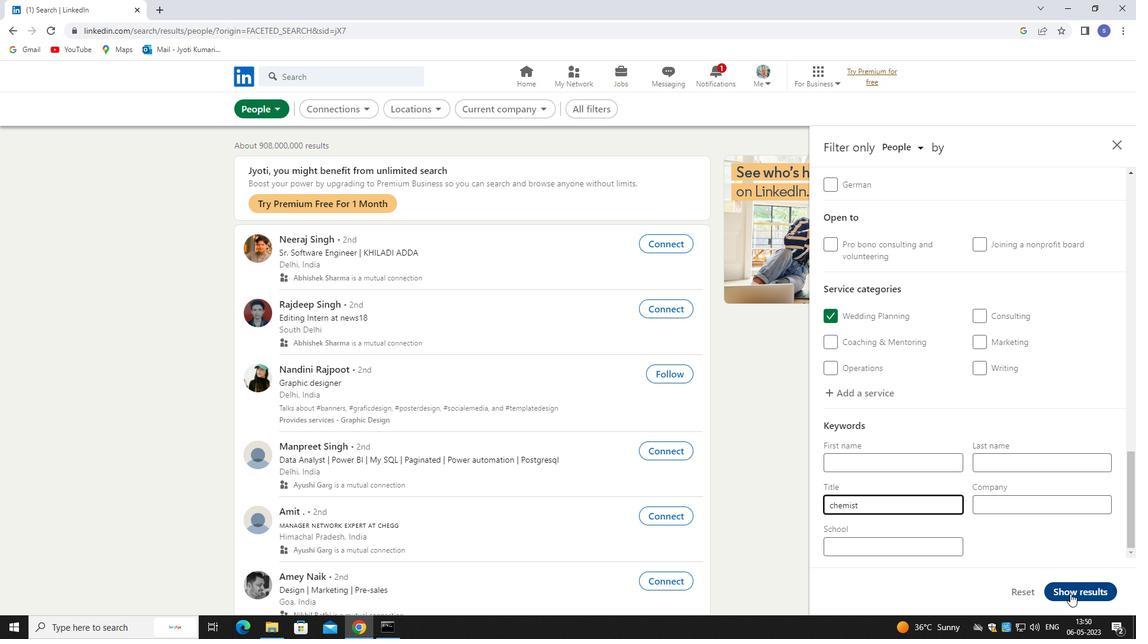 
Action: Mouse moved to (1070, 593)
Screenshot: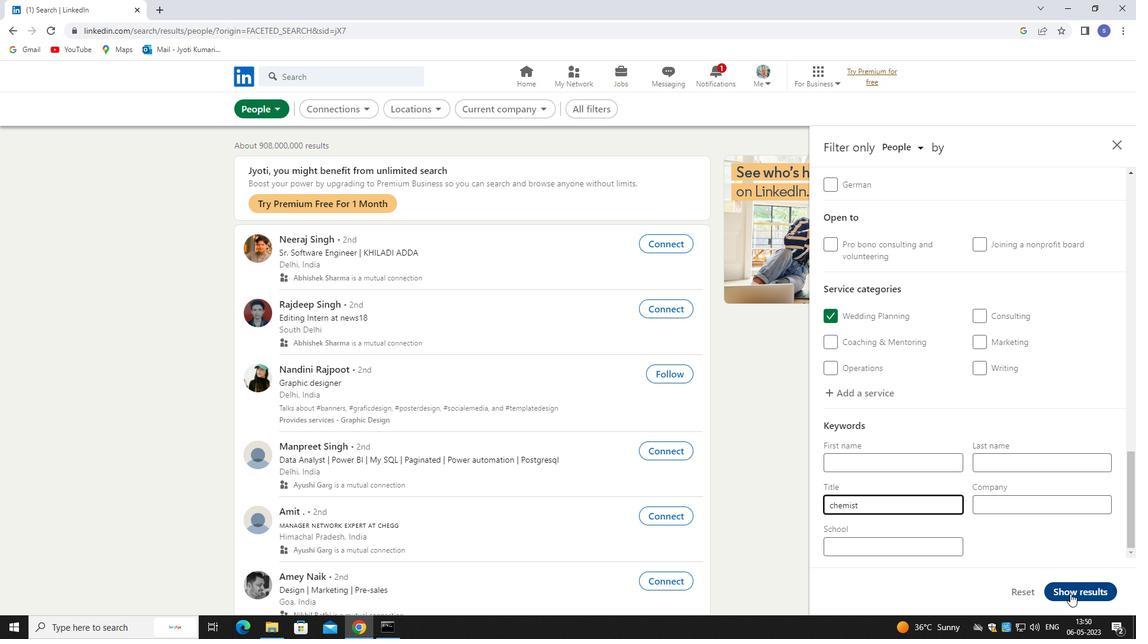 
